 Task: Look for space in Port Hedland, Australia from 6th September, 2023 to 18th September, 2023 for 3 adults in price range Rs.6000 to Rs.12000. Place can be entire place with 2 bedrooms having 2 beds and 2 bathrooms. Property type can be hotel. Amenities needed are: washing machine, kitchen, smoking allowed, . Booking option can be shelf check-in. Required host language is English.
Action: Mouse moved to (442, 91)
Screenshot: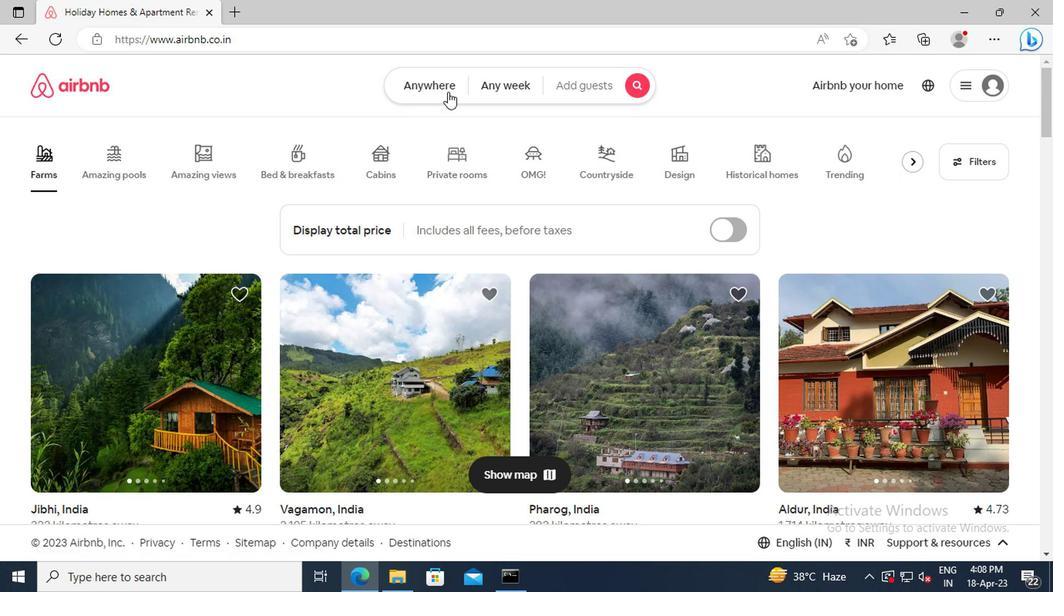 
Action: Mouse pressed left at (442, 91)
Screenshot: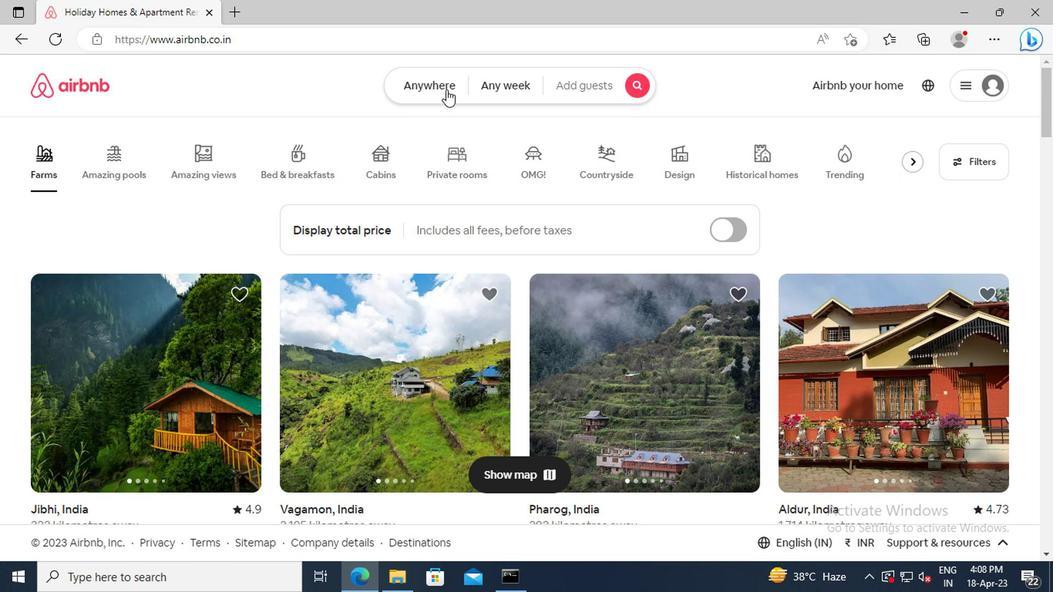
Action: Mouse moved to (280, 146)
Screenshot: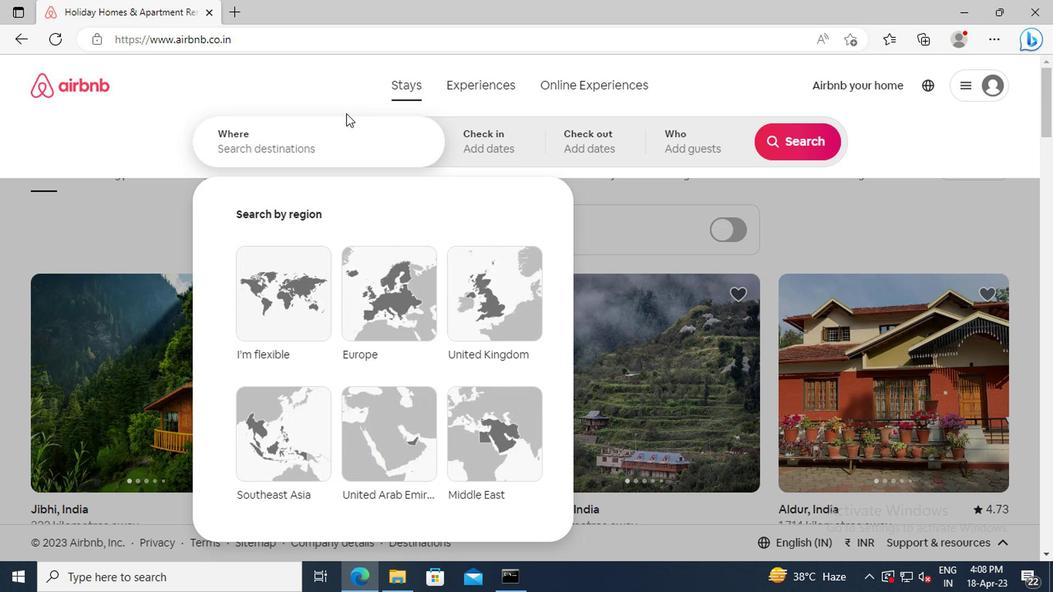 
Action: Mouse pressed left at (280, 146)
Screenshot: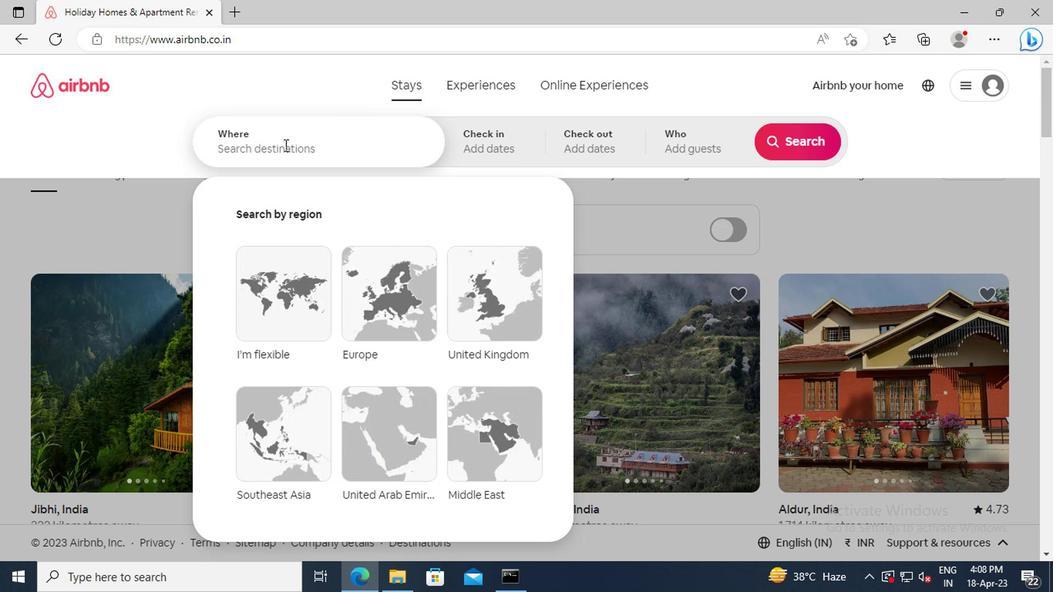 
Action: Key pressed <Key.shift>PORT<Key.space><Key.shift>HEDLAND,<Key.space><Key.shift_r>AUSTRALIA<Key.enter>
Screenshot: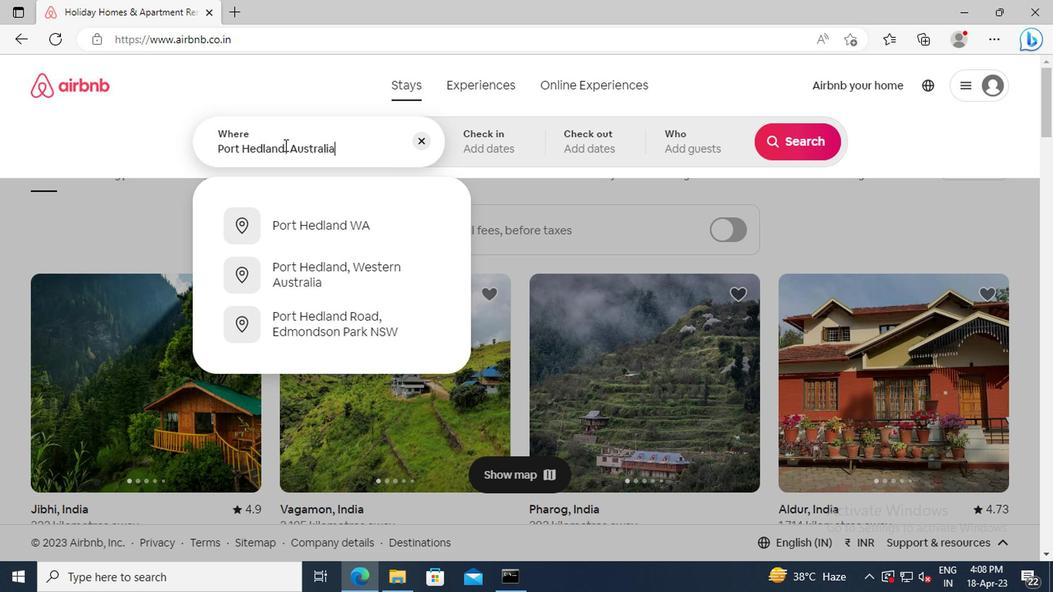 
Action: Mouse moved to (781, 267)
Screenshot: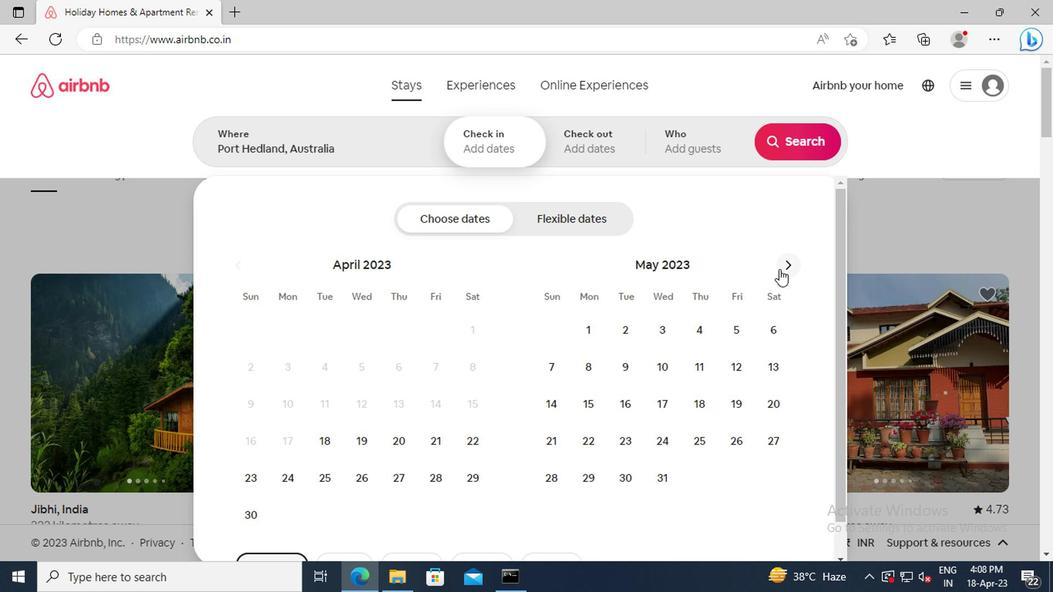 
Action: Mouse pressed left at (781, 267)
Screenshot: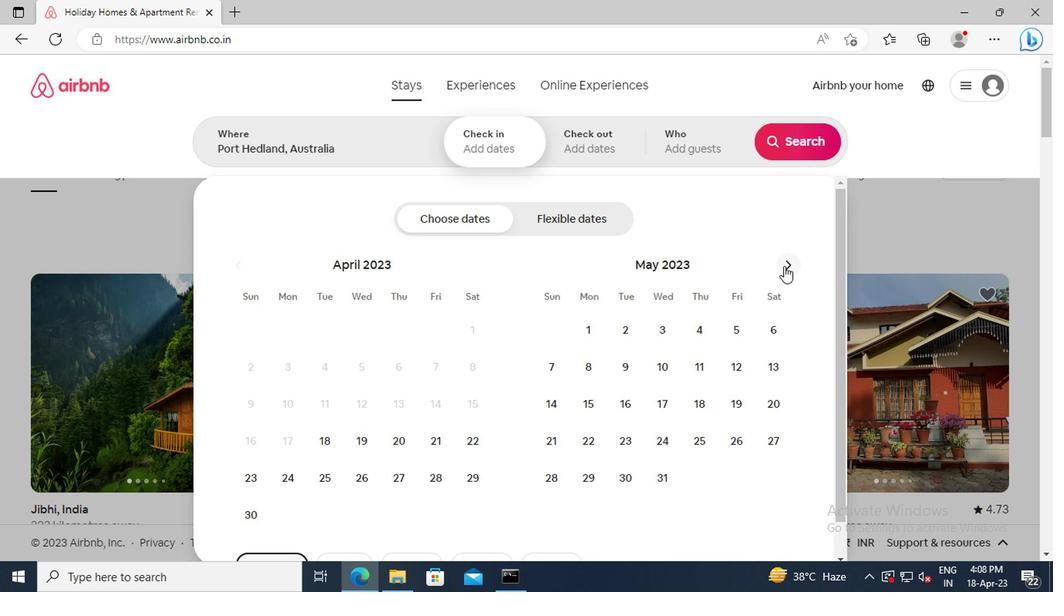 
Action: Mouse pressed left at (781, 267)
Screenshot: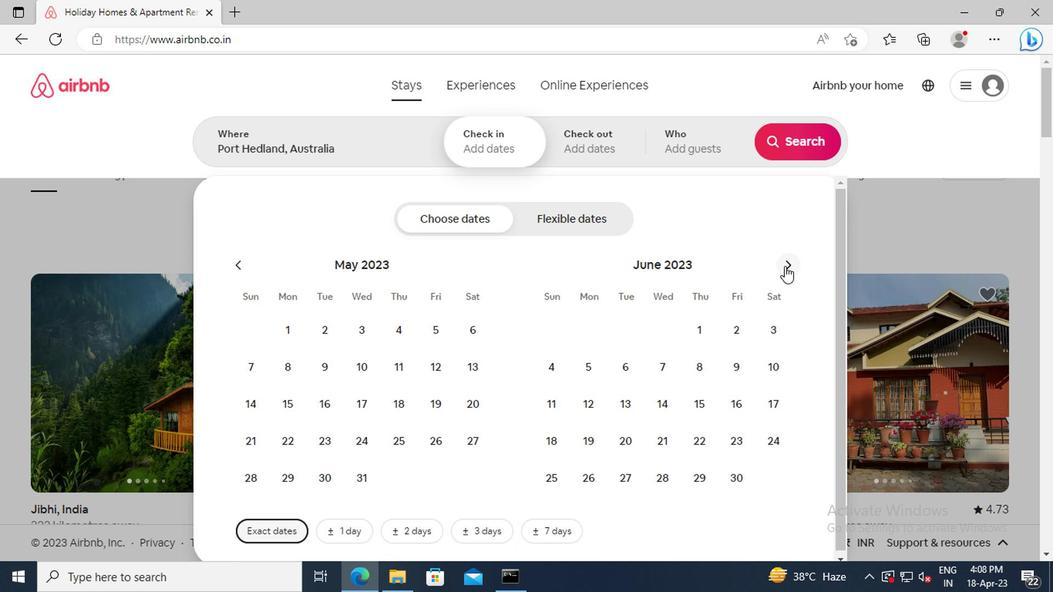 
Action: Mouse pressed left at (781, 267)
Screenshot: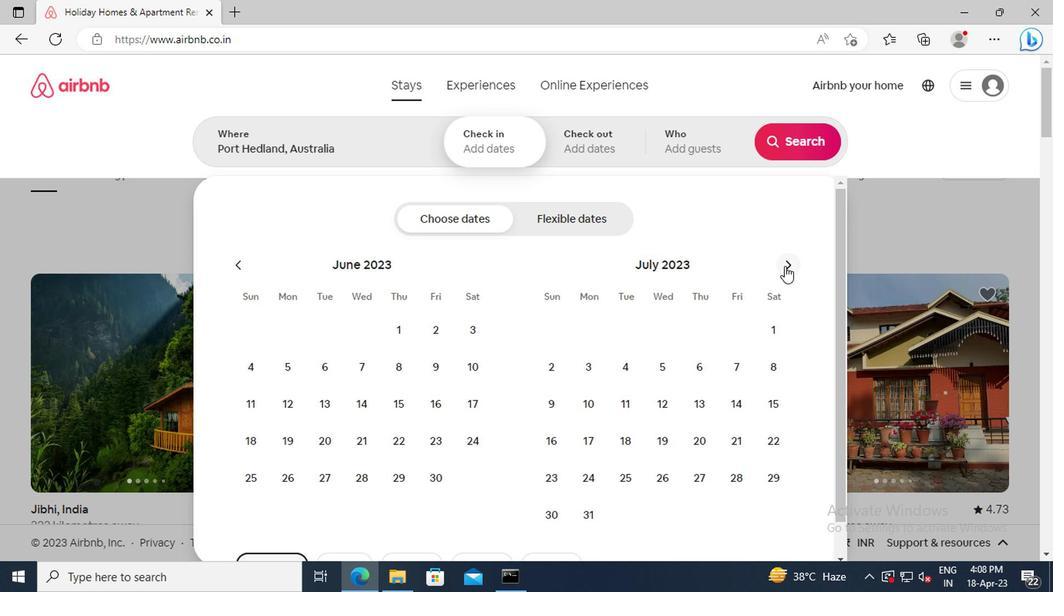 
Action: Mouse pressed left at (781, 267)
Screenshot: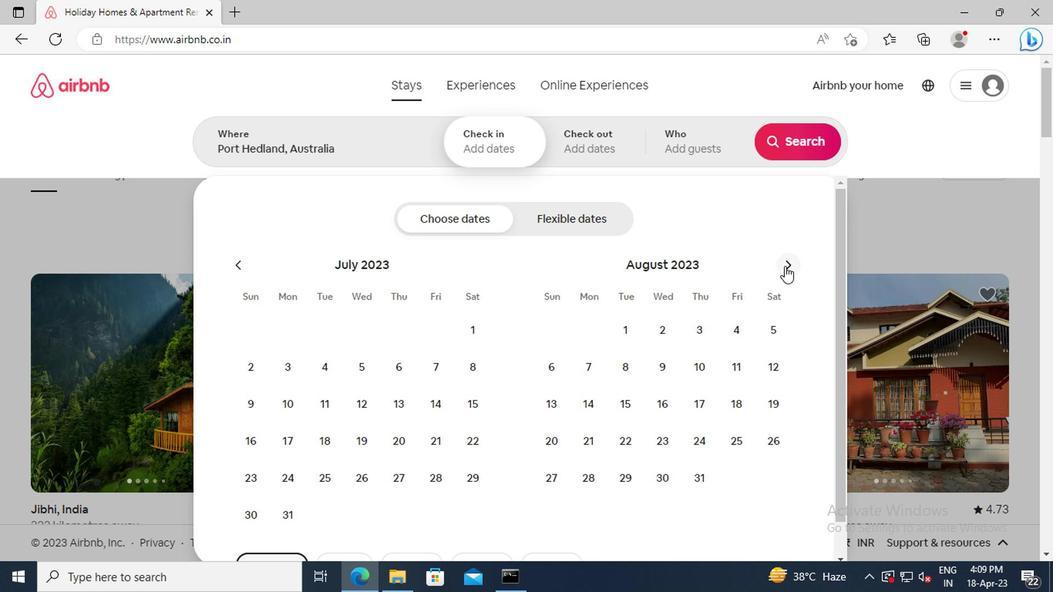 
Action: Mouse moved to (663, 359)
Screenshot: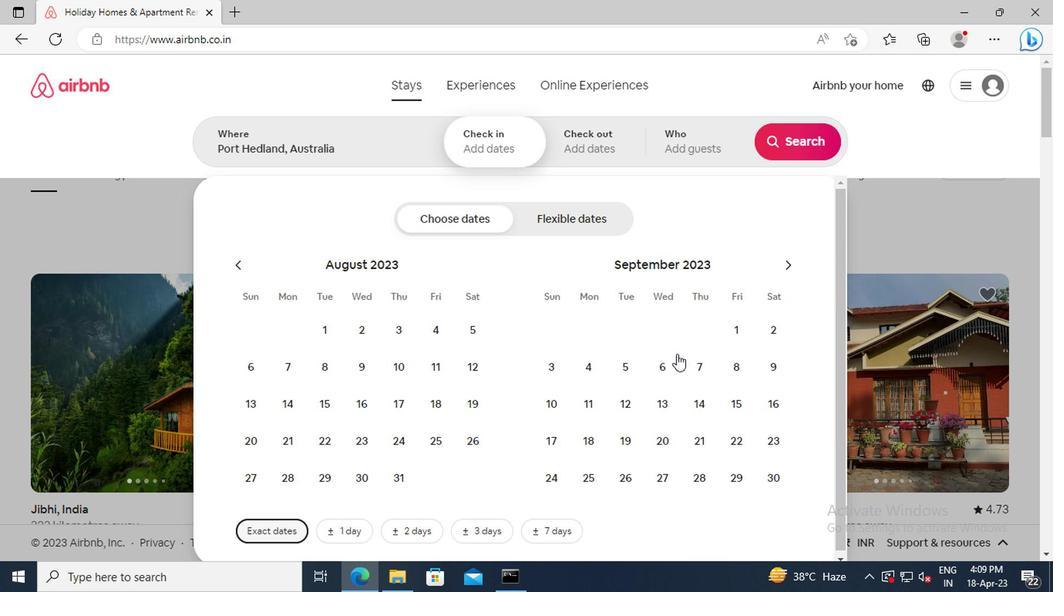 
Action: Mouse pressed left at (663, 359)
Screenshot: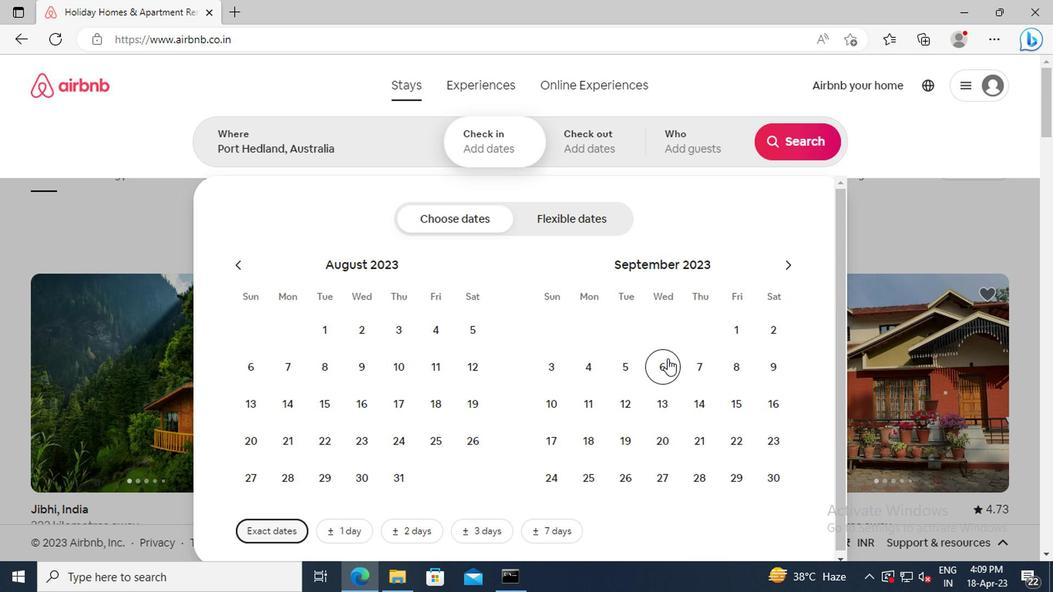 
Action: Mouse moved to (578, 437)
Screenshot: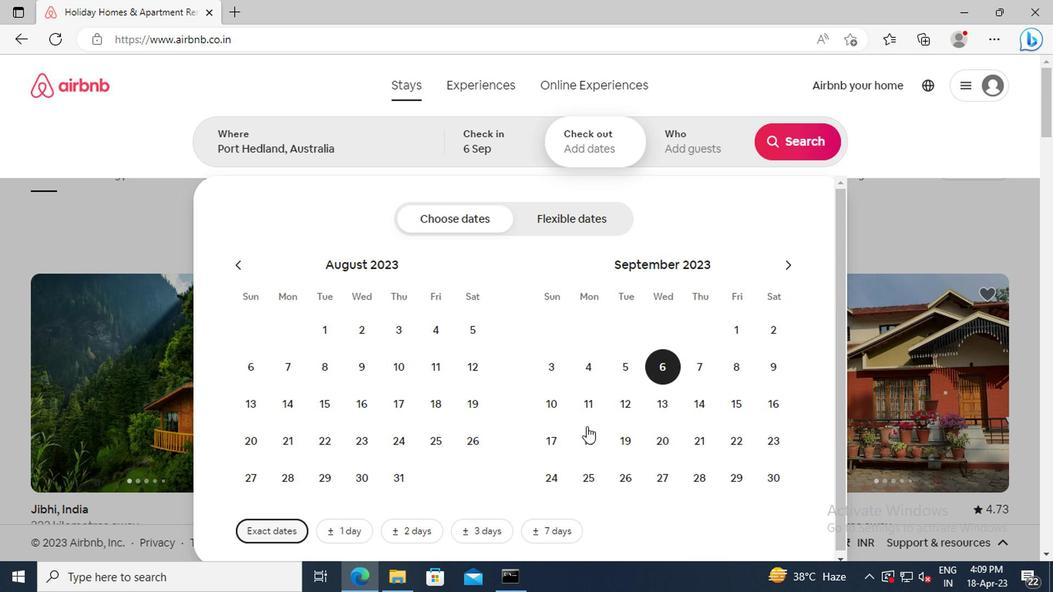 
Action: Mouse pressed left at (578, 437)
Screenshot: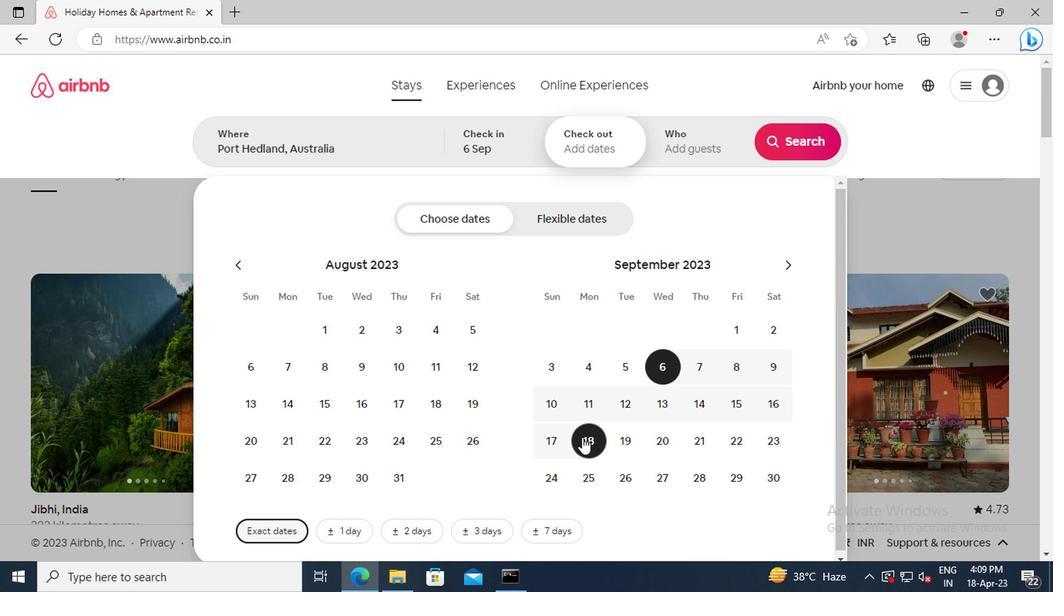 
Action: Mouse moved to (679, 148)
Screenshot: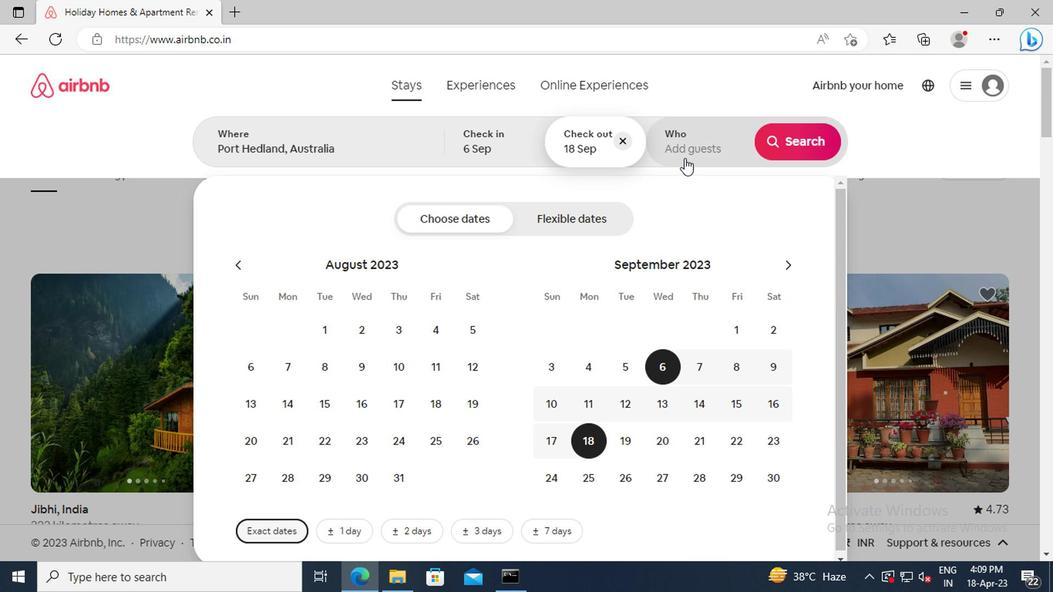 
Action: Mouse pressed left at (679, 148)
Screenshot: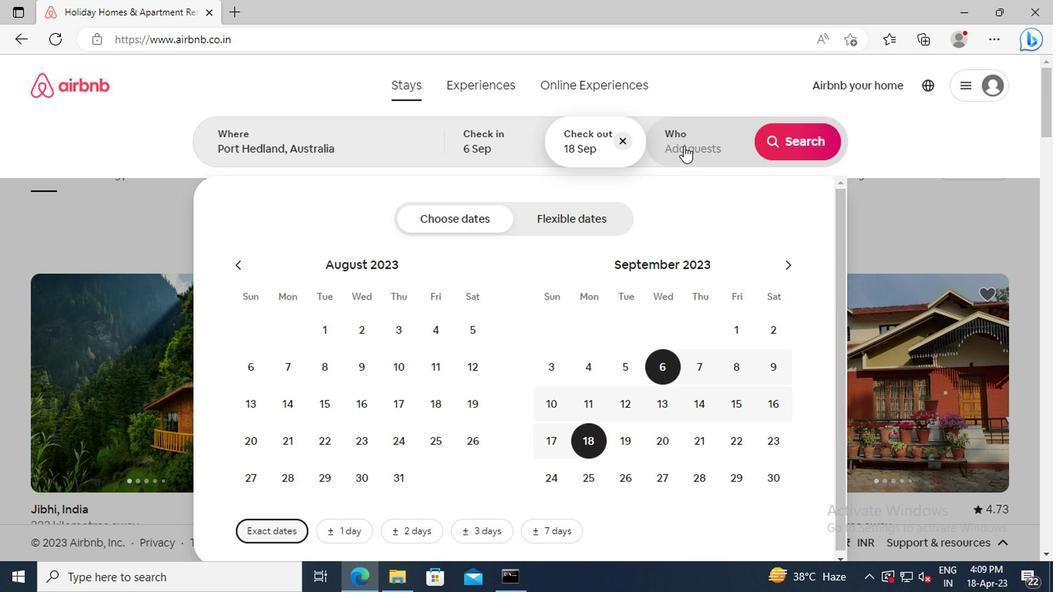 
Action: Mouse moved to (790, 224)
Screenshot: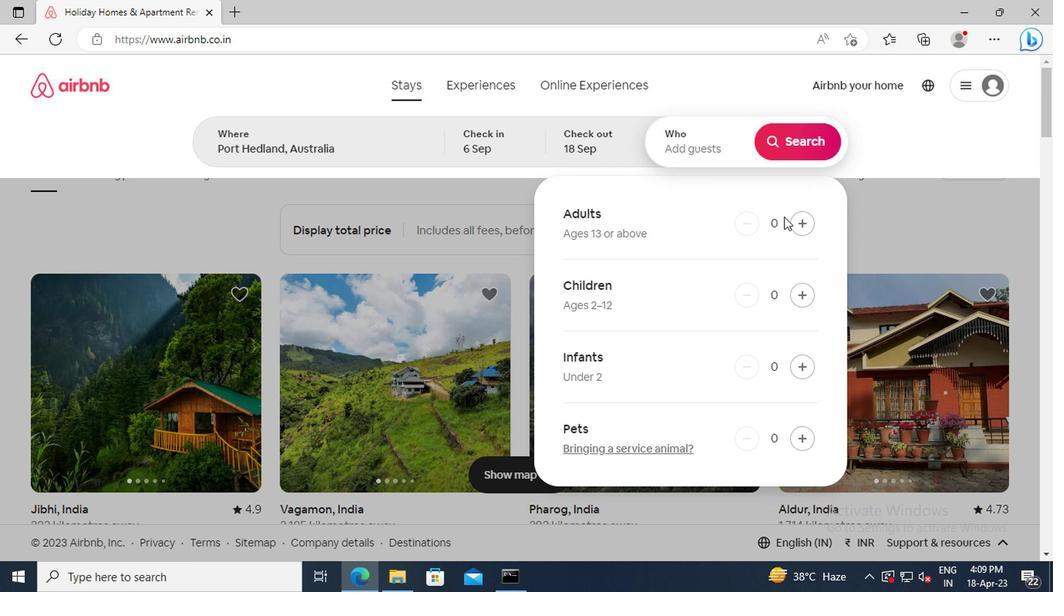 
Action: Mouse pressed left at (790, 224)
Screenshot: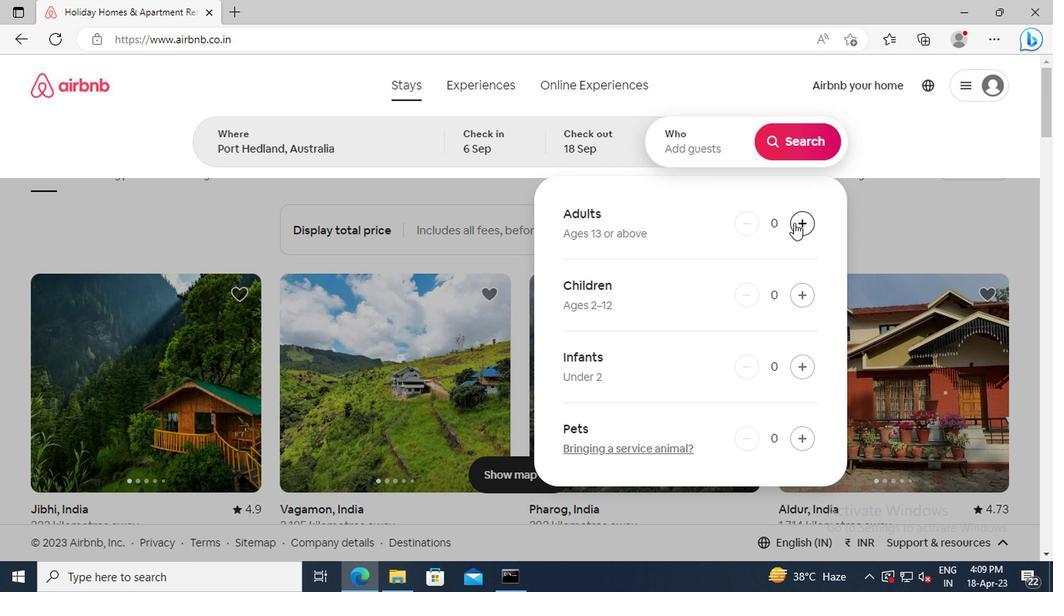 
Action: Mouse pressed left at (790, 224)
Screenshot: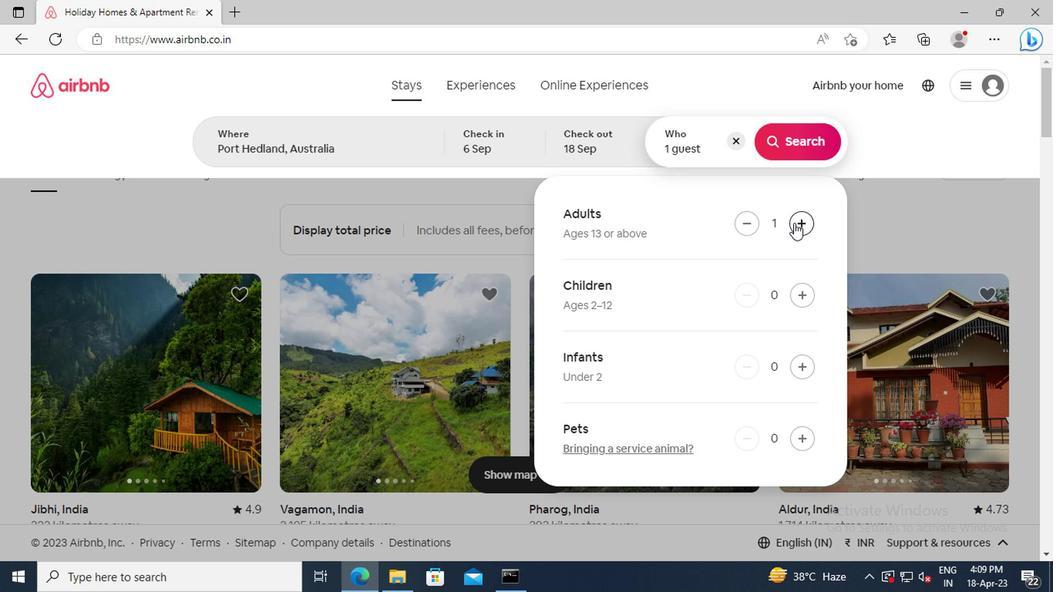 
Action: Mouse moved to (790, 224)
Screenshot: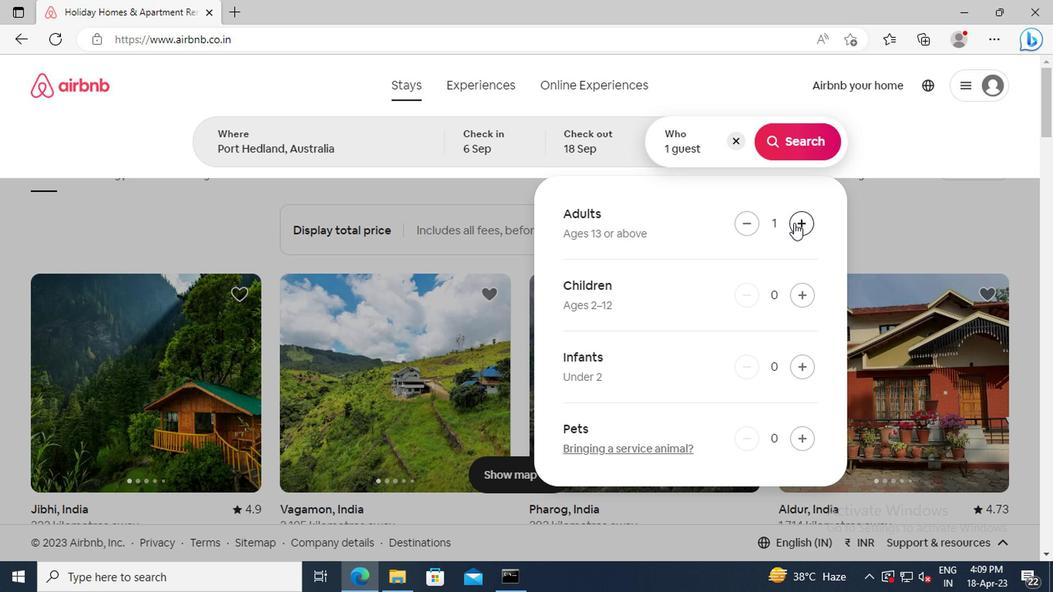 
Action: Mouse pressed left at (790, 224)
Screenshot: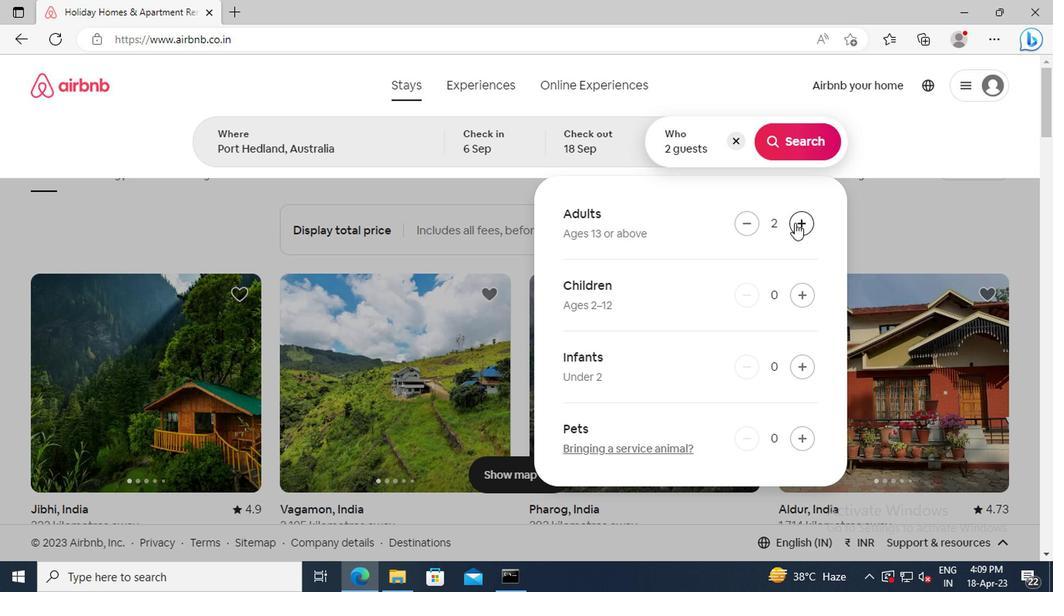 
Action: Mouse moved to (794, 139)
Screenshot: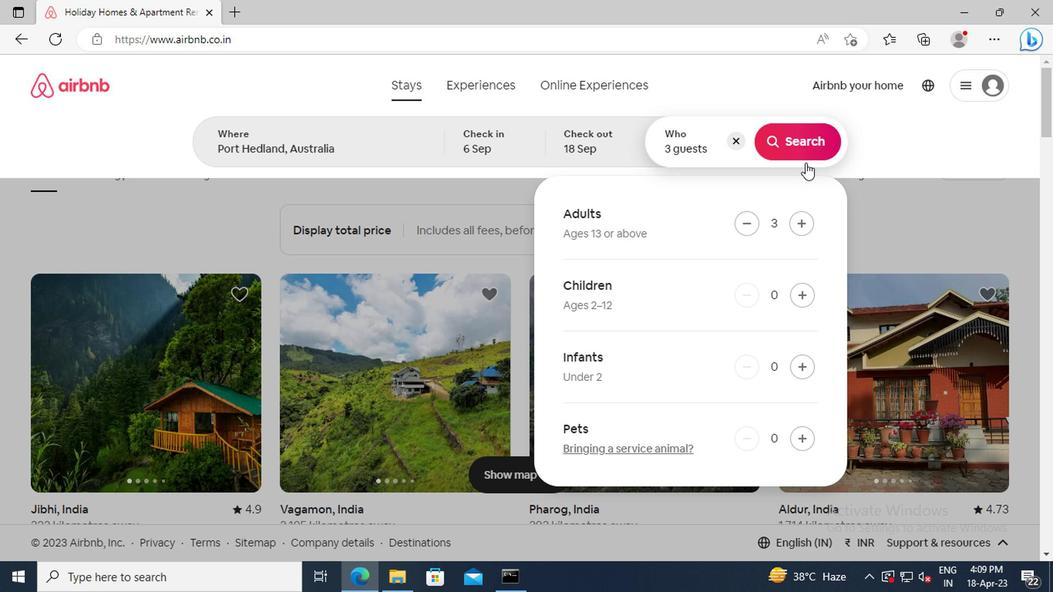 
Action: Mouse pressed left at (794, 139)
Screenshot: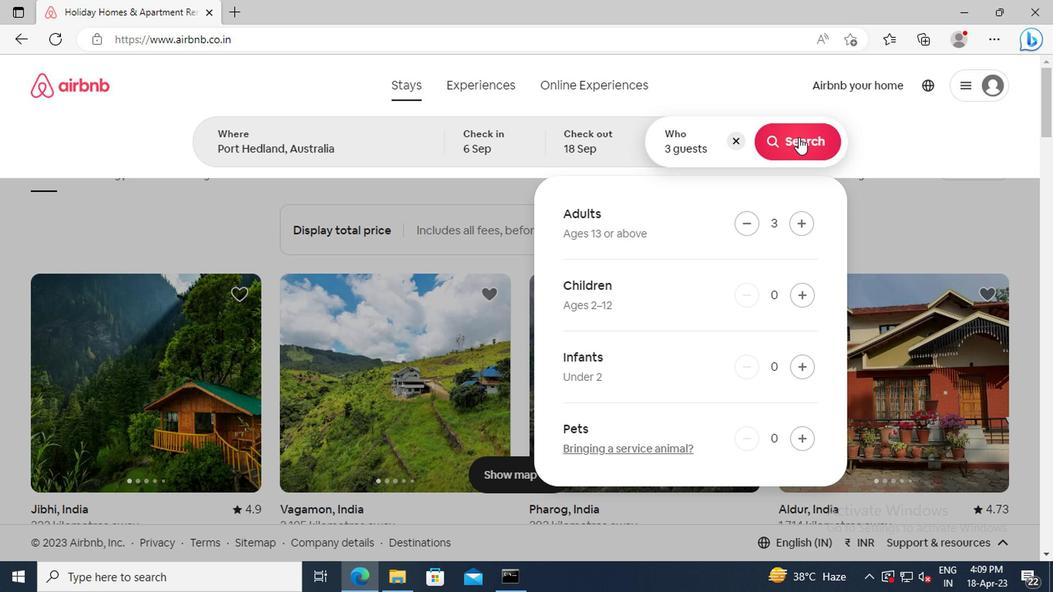 
Action: Mouse moved to (967, 150)
Screenshot: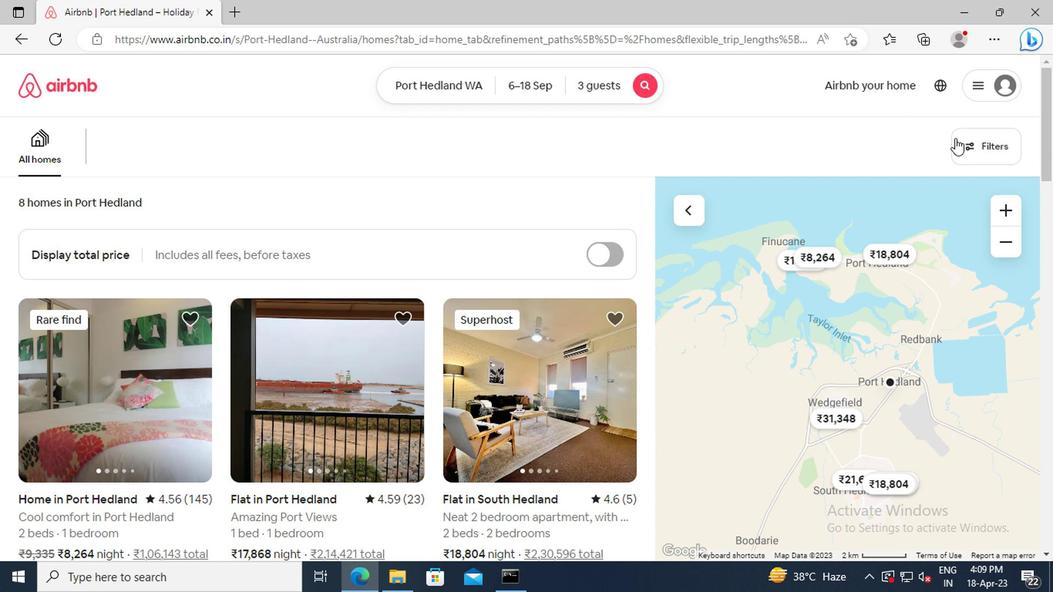 
Action: Mouse pressed left at (967, 150)
Screenshot: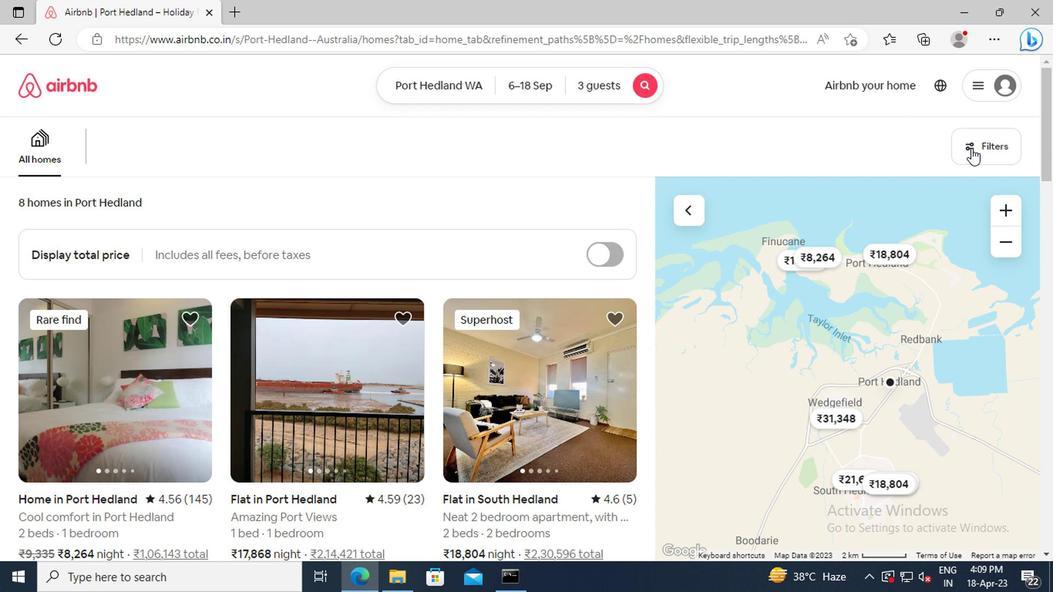 
Action: Mouse moved to (354, 343)
Screenshot: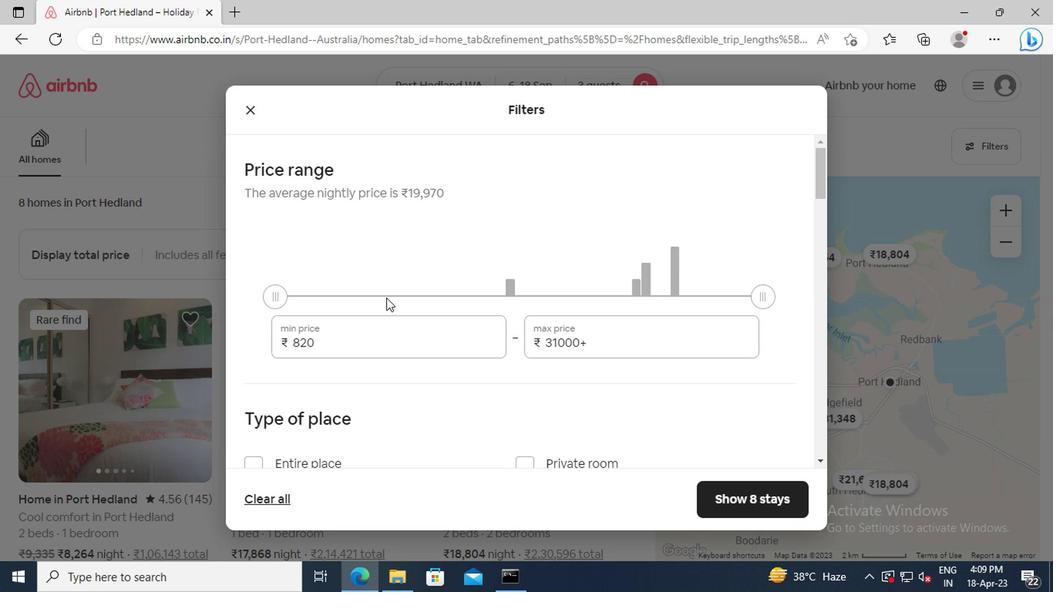 
Action: Mouse pressed left at (354, 343)
Screenshot: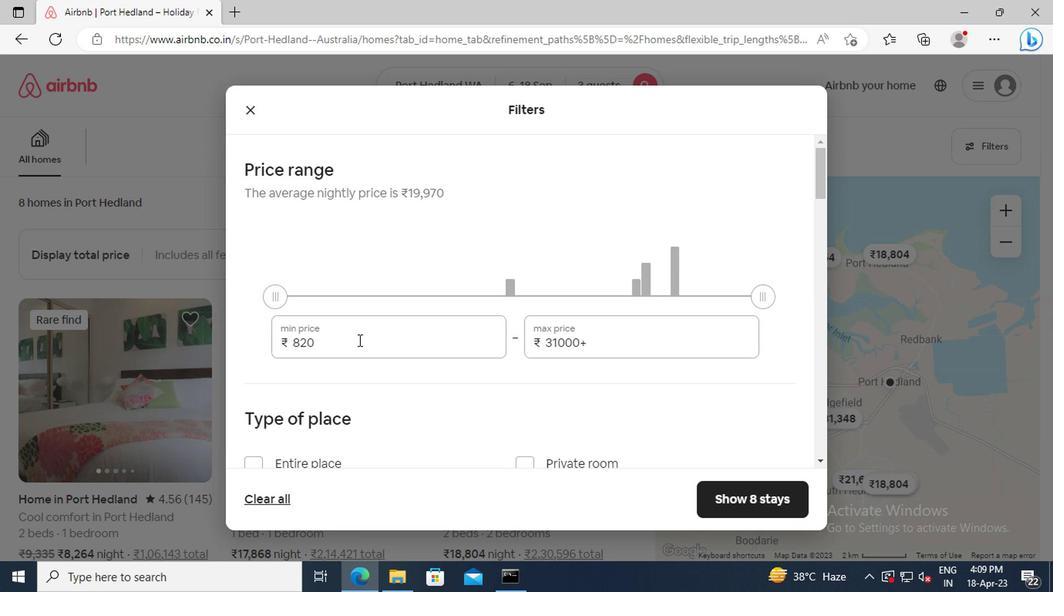 
Action: Key pressed <Key.backspace><Key.backspace><Key.backspace>
Screenshot: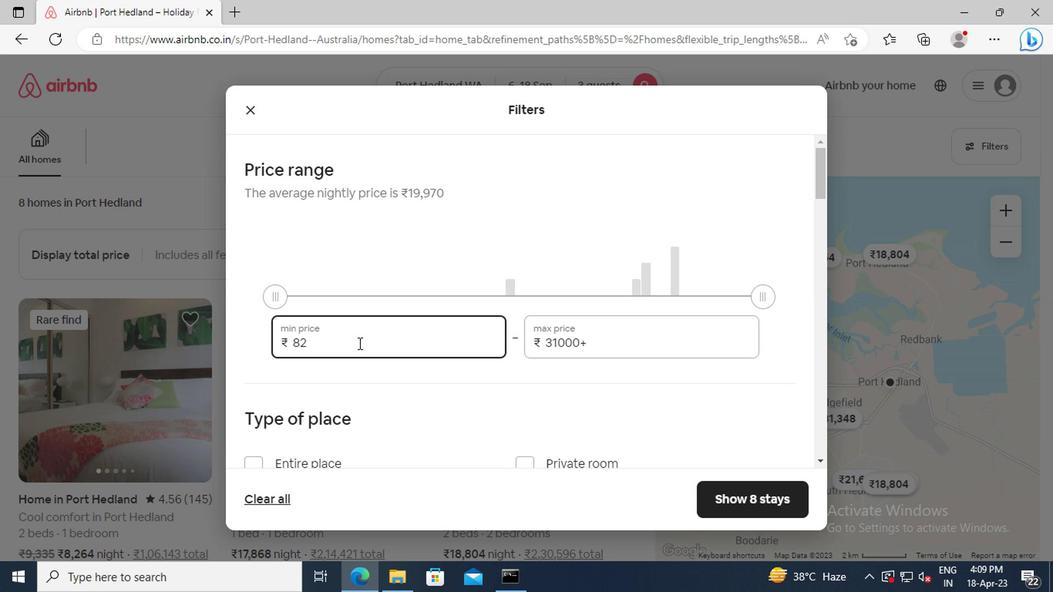 
Action: Mouse moved to (354, 344)
Screenshot: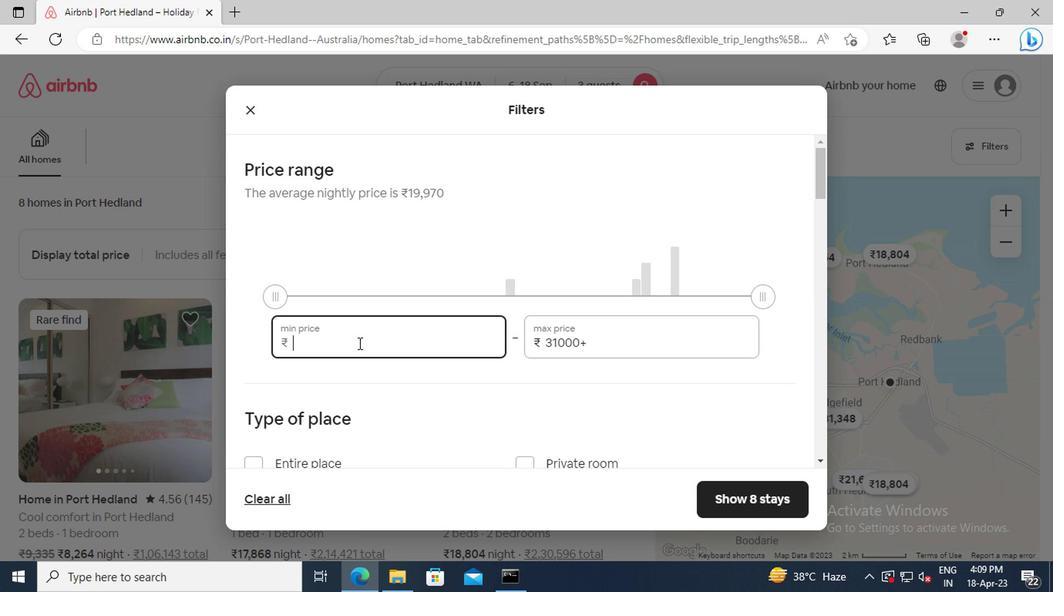 
Action: Key pressed 6000<Key.tab><Key.delete>12000
Screenshot: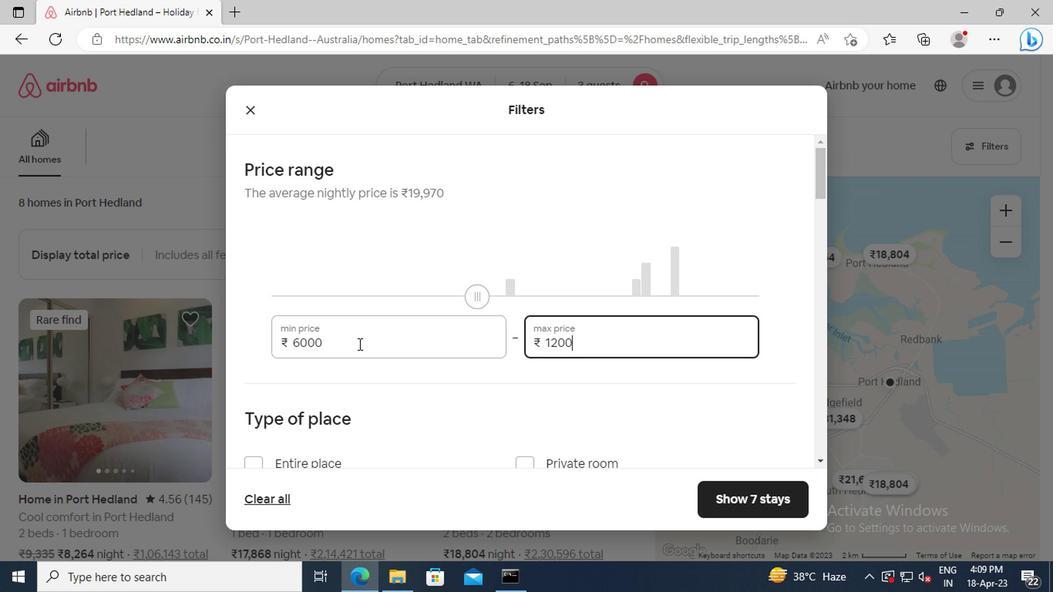 
Action: Mouse scrolled (354, 343) with delta (0, 0)
Screenshot: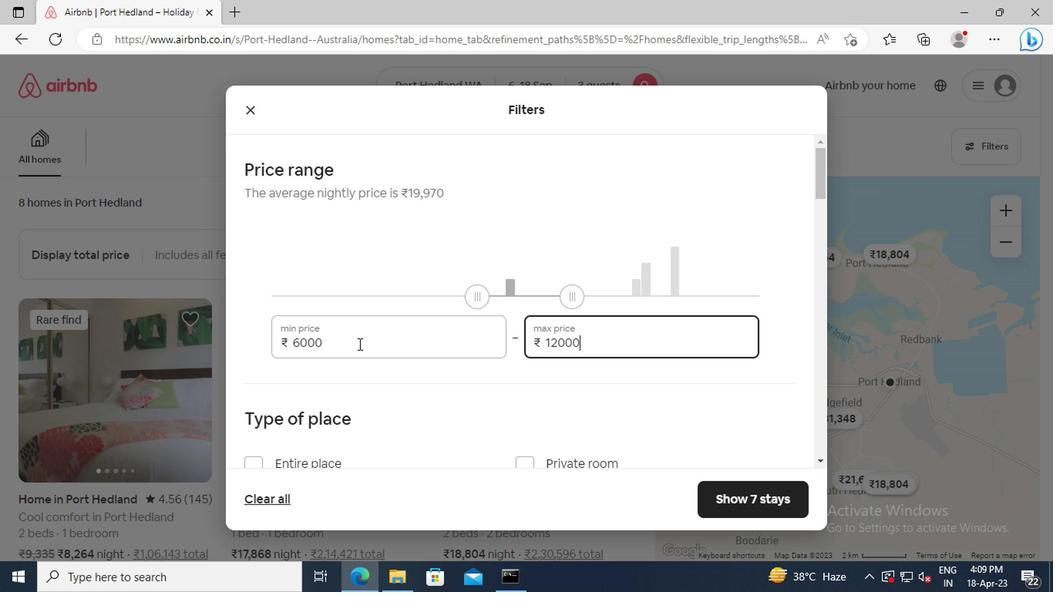 
Action: Mouse scrolled (354, 343) with delta (0, 0)
Screenshot: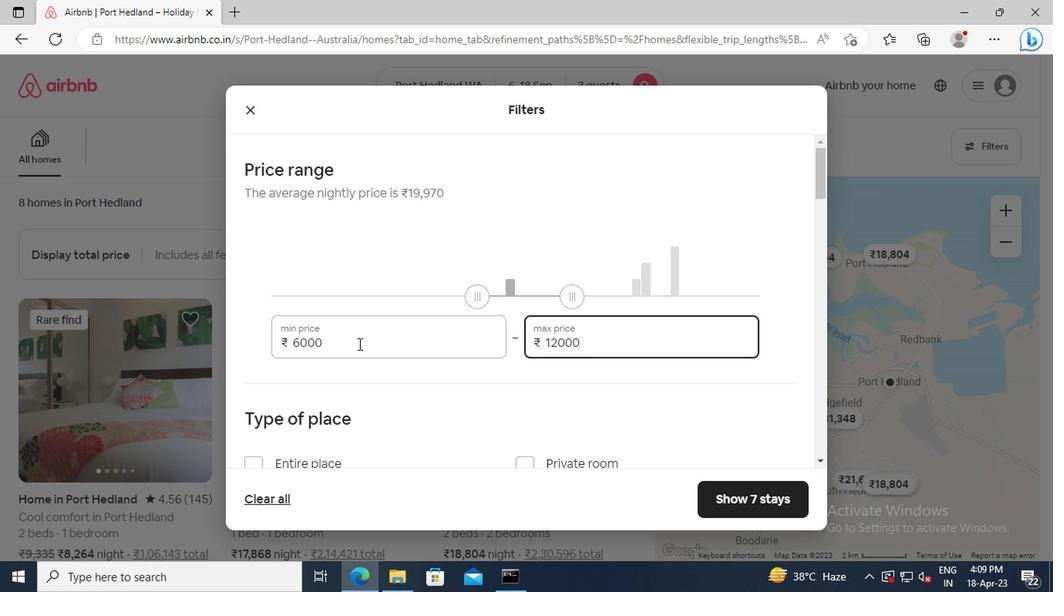 
Action: Mouse moved to (252, 366)
Screenshot: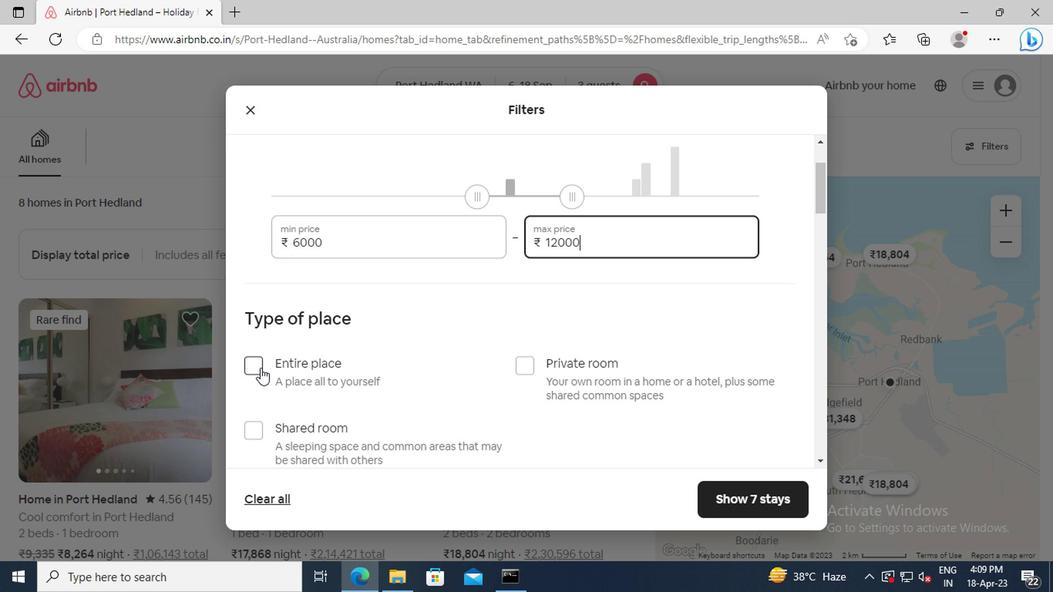 
Action: Mouse pressed left at (252, 366)
Screenshot: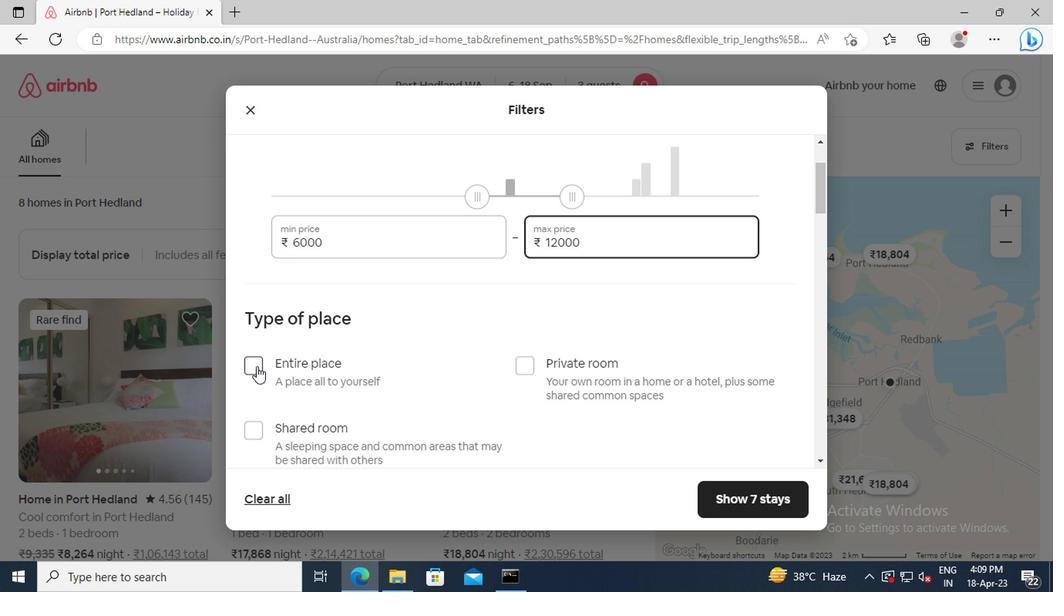 
Action: Mouse moved to (357, 355)
Screenshot: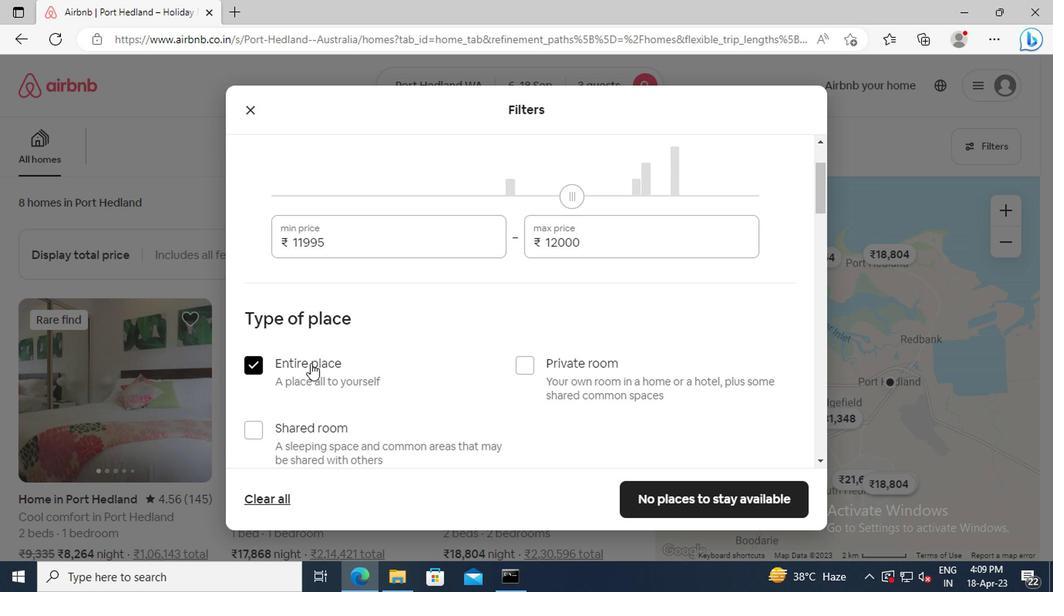 
Action: Mouse scrolled (357, 355) with delta (0, 0)
Screenshot: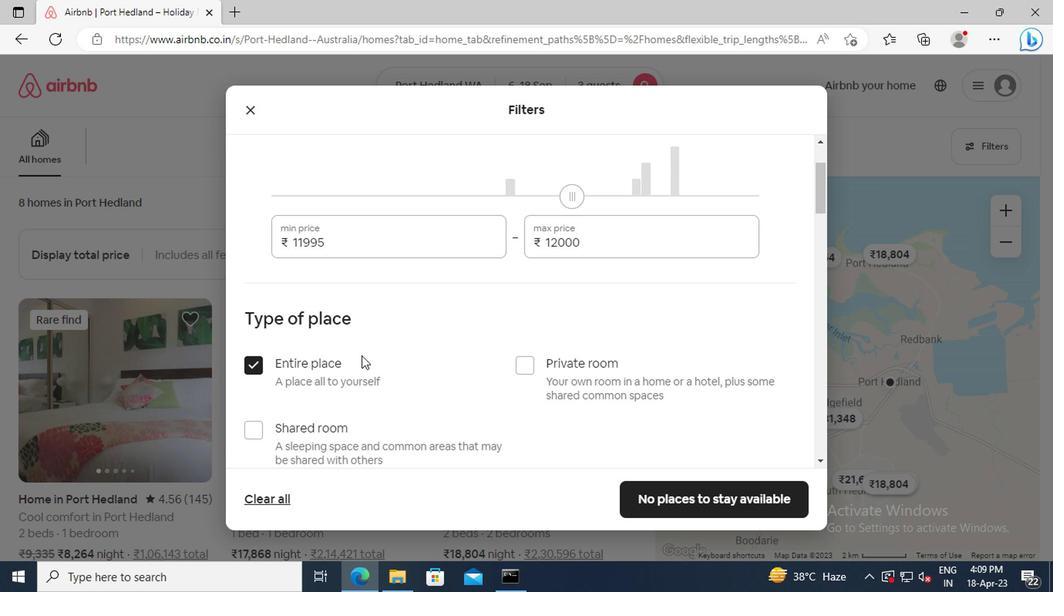 
Action: Mouse scrolled (357, 355) with delta (0, 0)
Screenshot: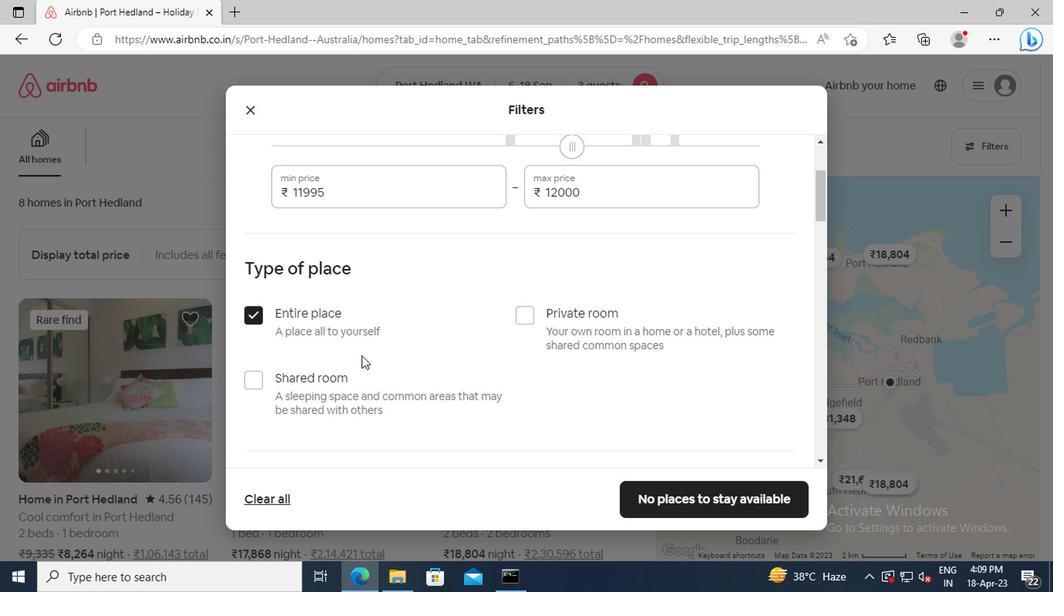 
Action: Mouse scrolled (357, 355) with delta (0, 0)
Screenshot: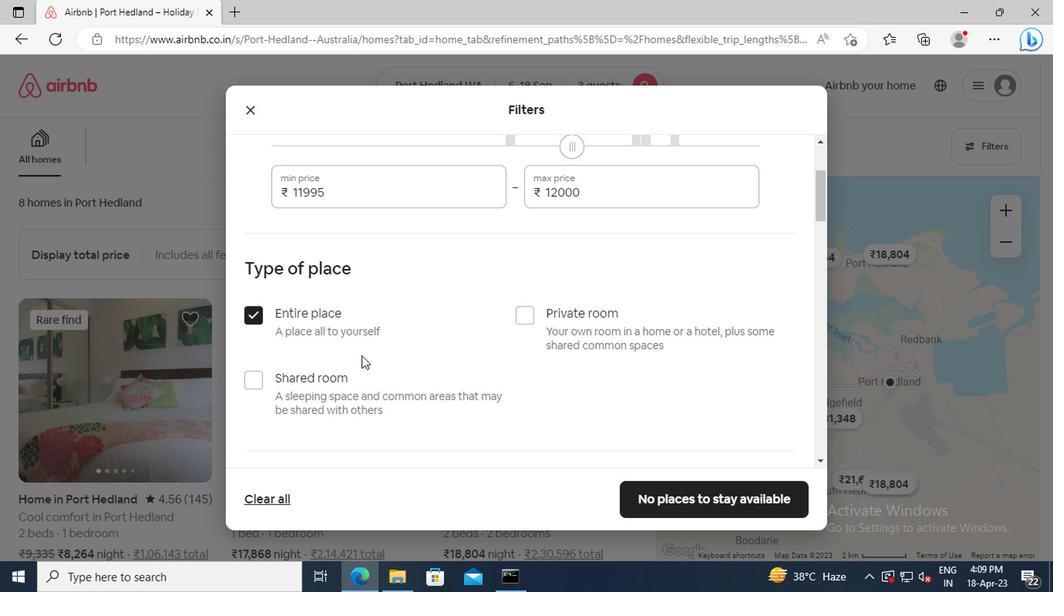 
Action: Mouse scrolled (357, 355) with delta (0, 0)
Screenshot: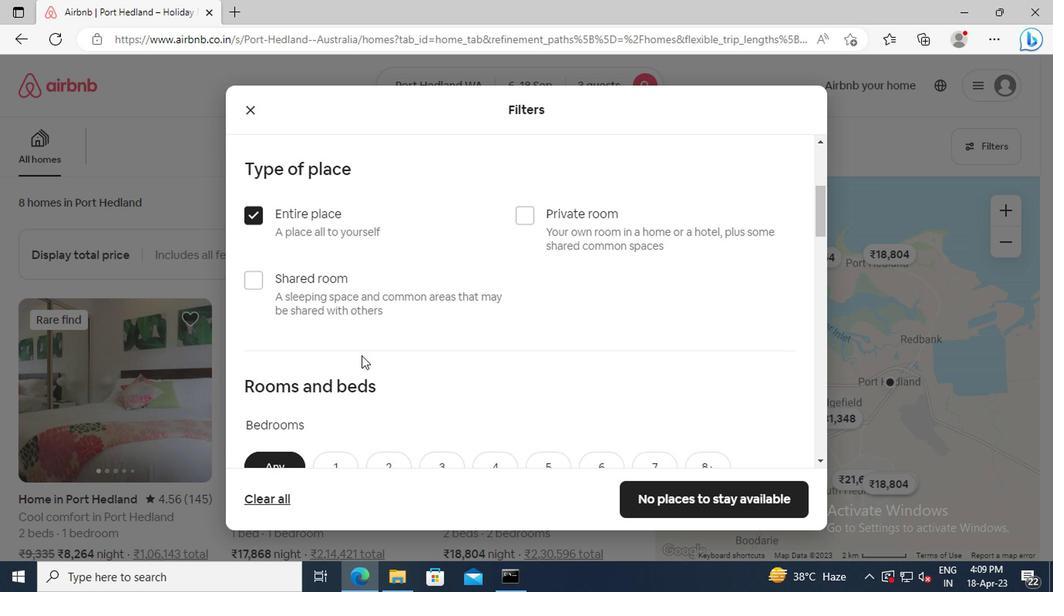 
Action: Mouse scrolled (357, 355) with delta (0, 0)
Screenshot: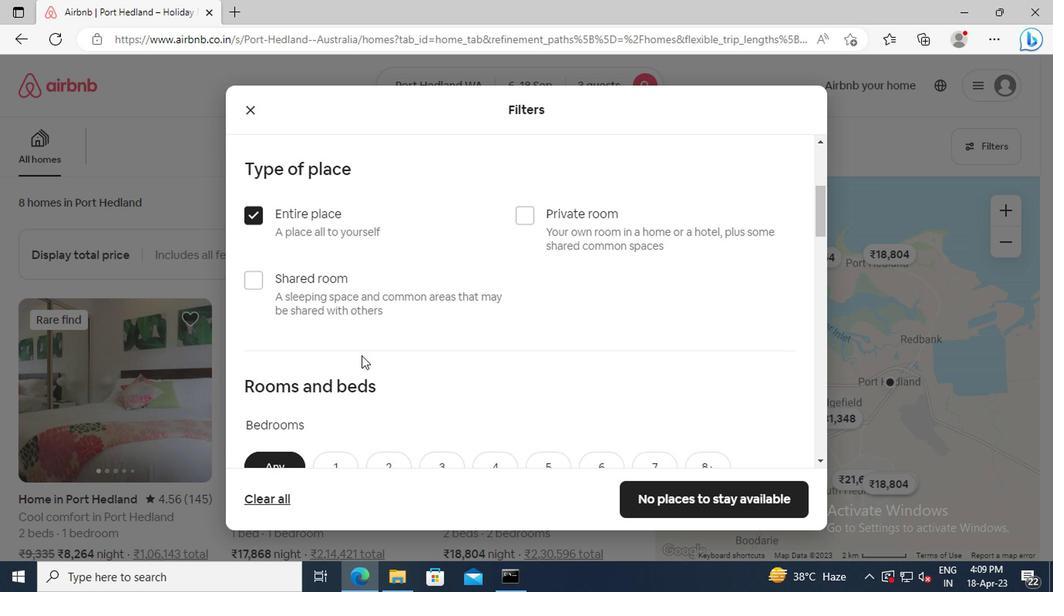 
Action: Mouse moved to (380, 367)
Screenshot: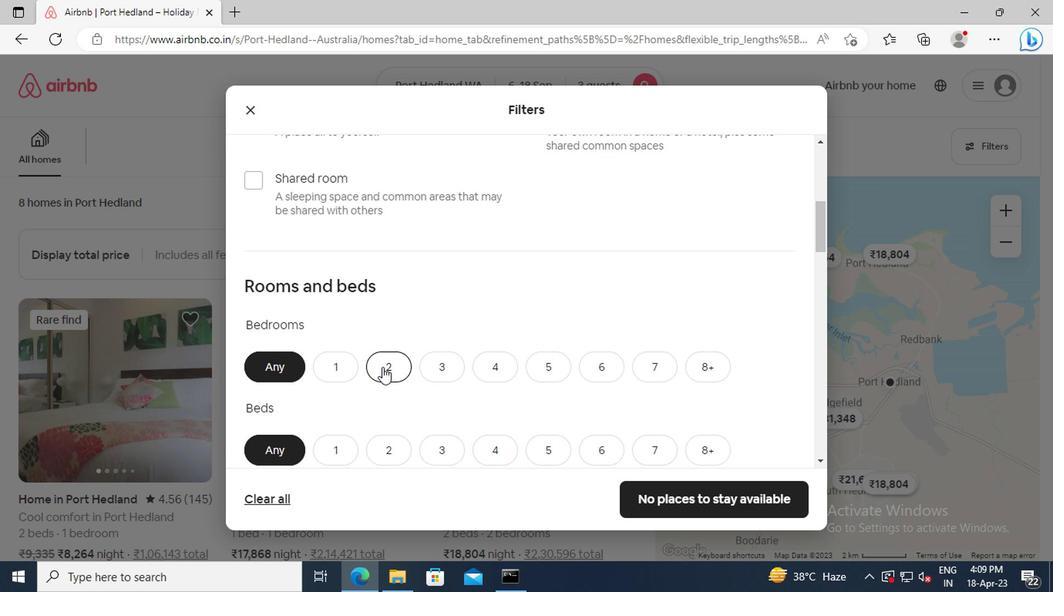 
Action: Mouse pressed left at (380, 367)
Screenshot: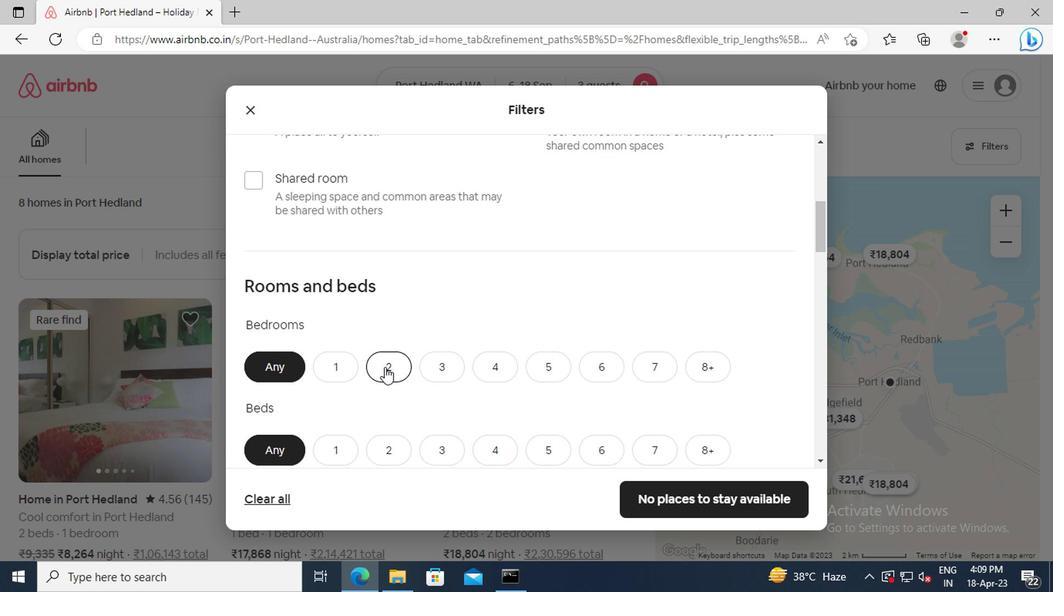 
Action: Mouse scrolled (380, 366) with delta (0, 0)
Screenshot: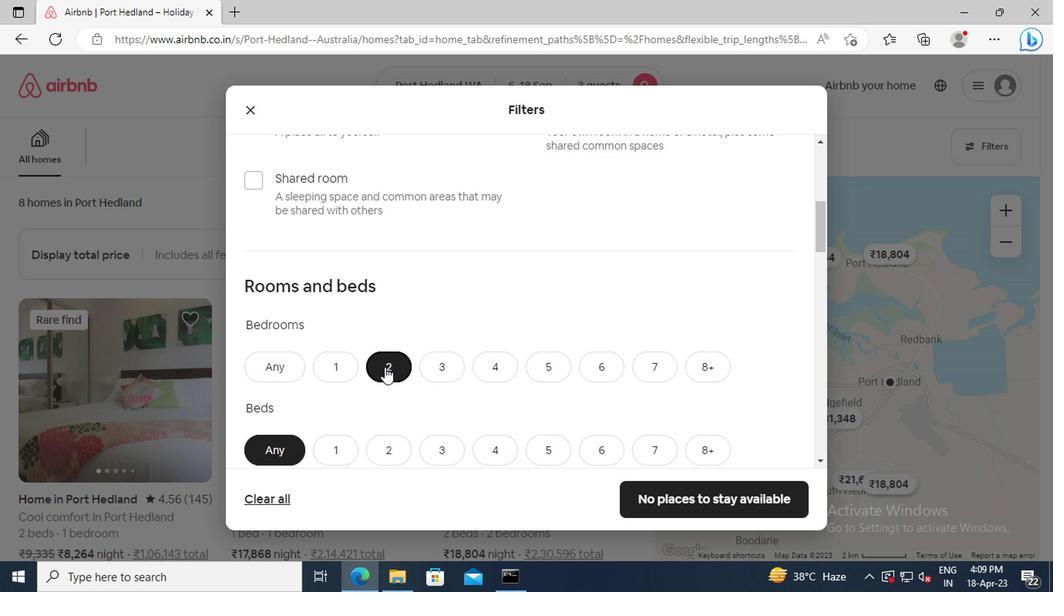 
Action: Mouse scrolled (380, 366) with delta (0, 0)
Screenshot: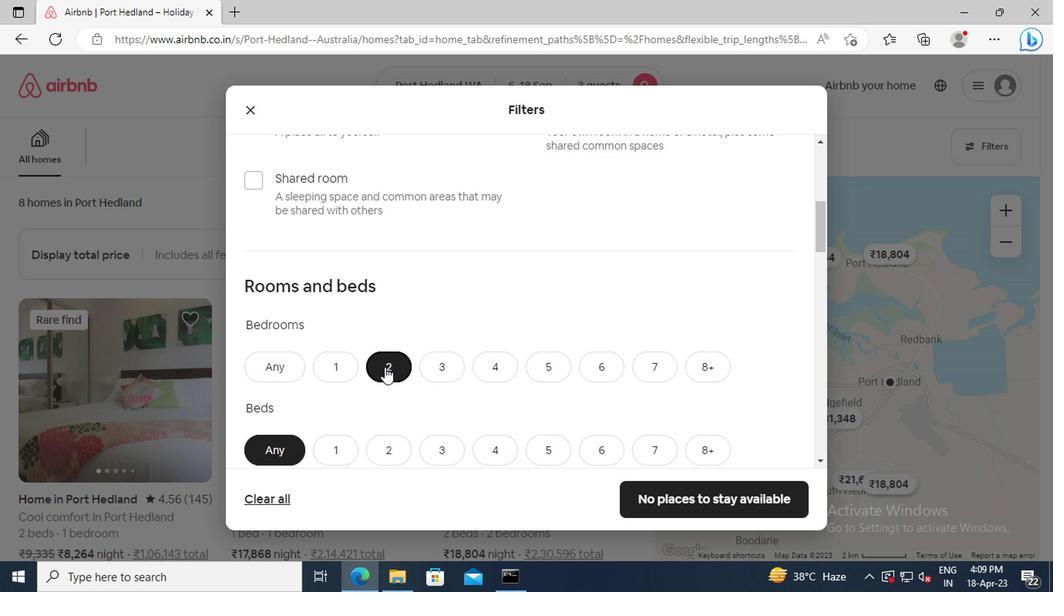 
Action: Mouse moved to (388, 355)
Screenshot: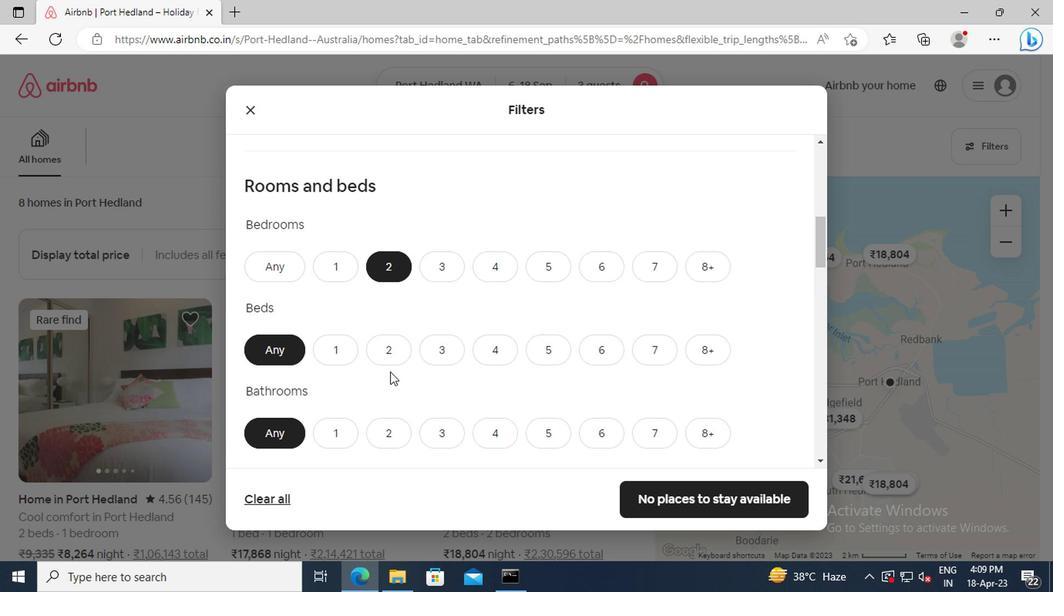 
Action: Mouse pressed left at (388, 355)
Screenshot: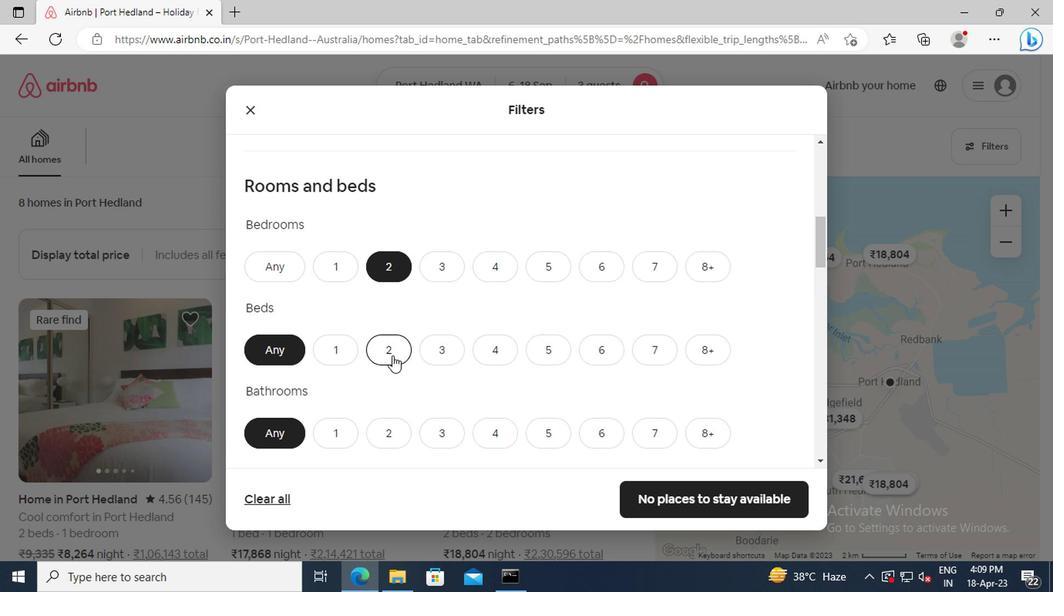 
Action: Mouse scrolled (388, 355) with delta (0, 0)
Screenshot: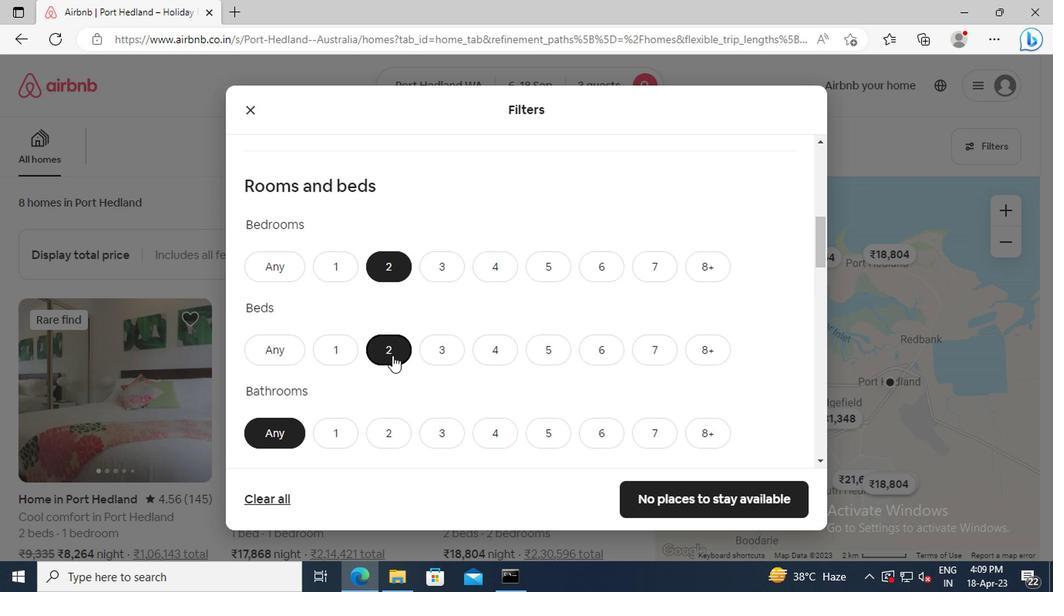 
Action: Mouse moved to (388, 375)
Screenshot: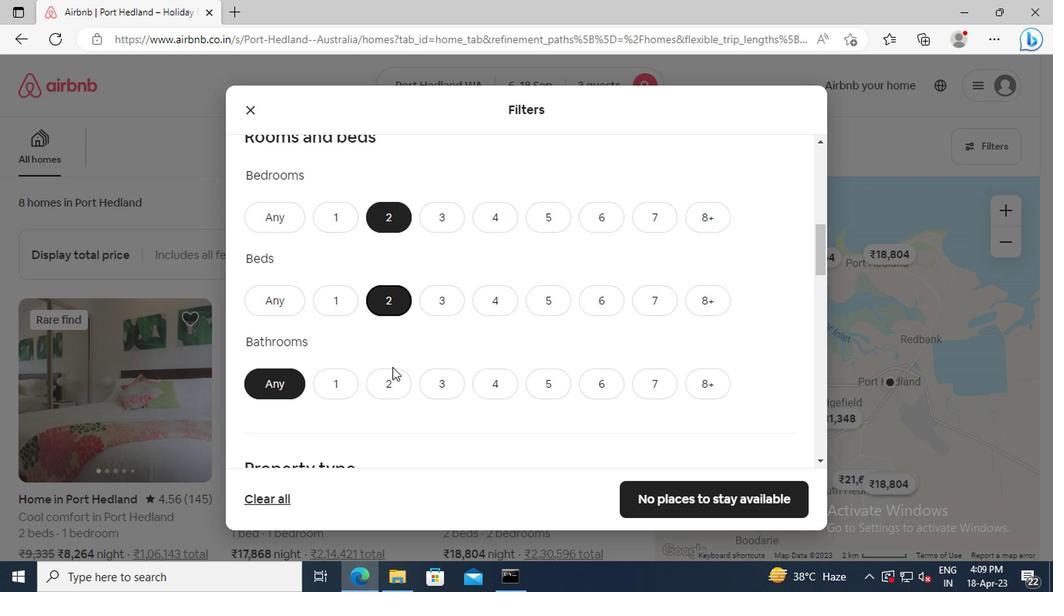 
Action: Mouse pressed left at (388, 375)
Screenshot: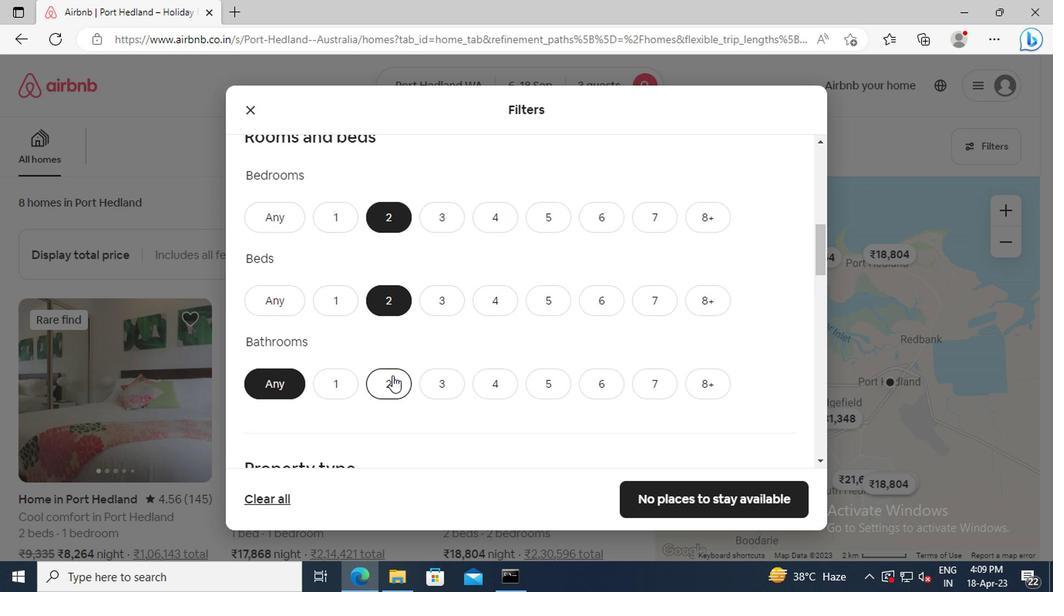 
Action: Mouse scrolled (388, 375) with delta (0, 0)
Screenshot: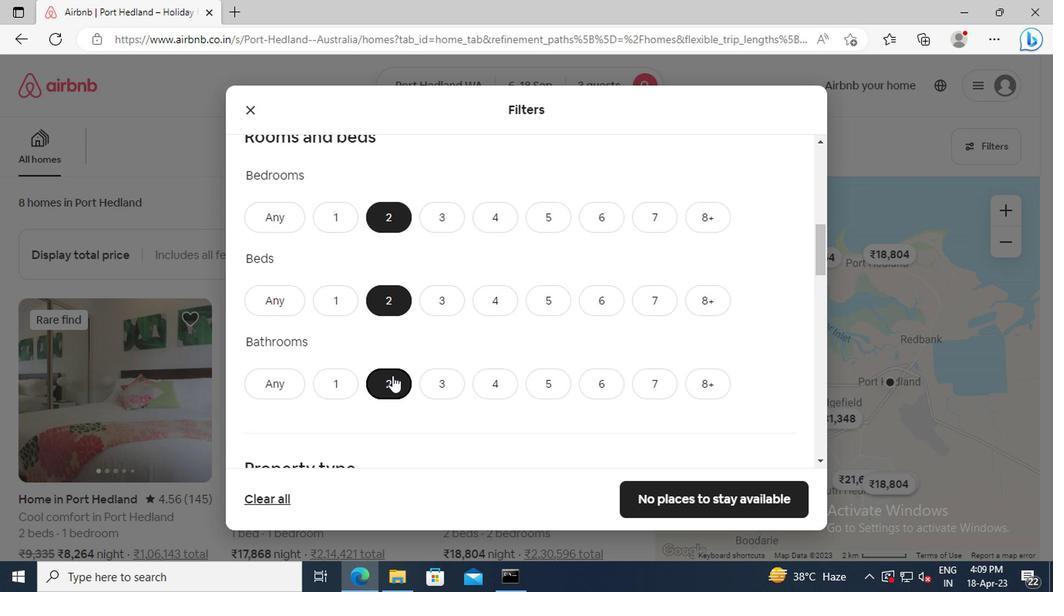 
Action: Mouse scrolled (388, 375) with delta (0, 0)
Screenshot: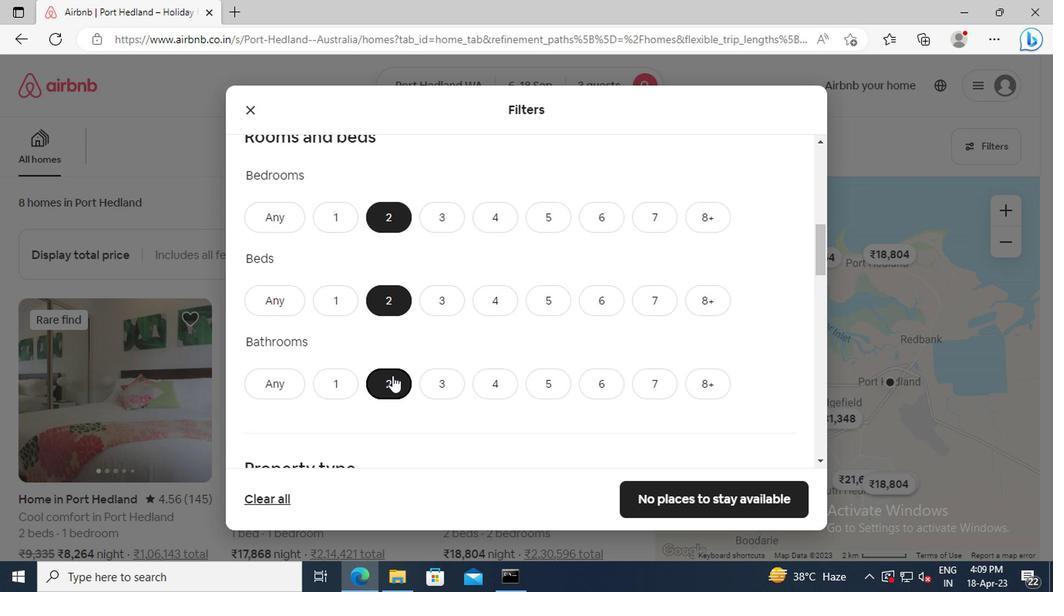
Action: Mouse scrolled (388, 375) with delta (0, 0)
Screenshot: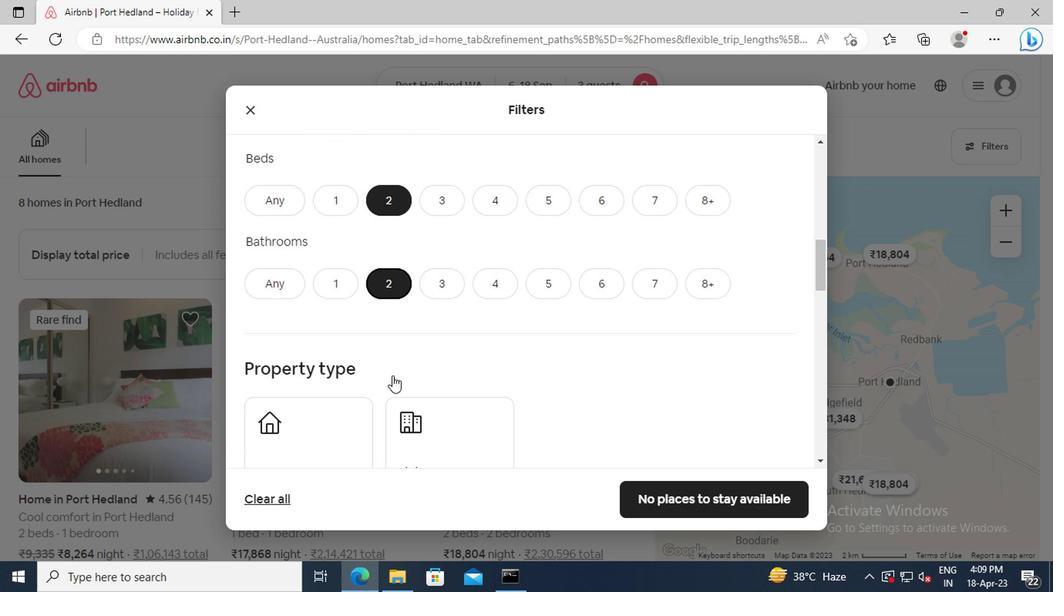 
Action: Mouse scrolled (388, 375) with delta (0, 0)
Screenshot: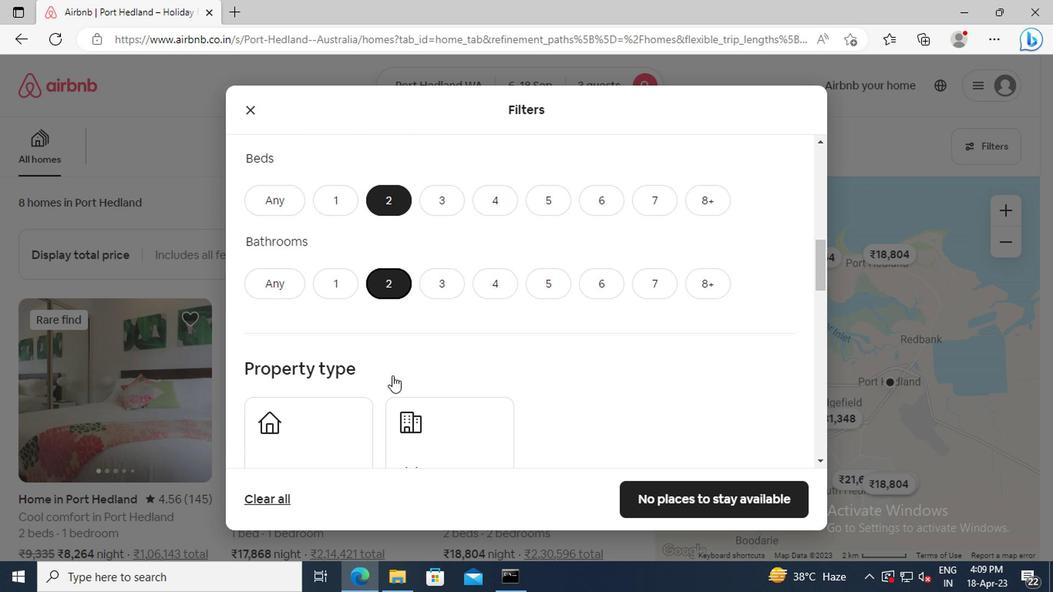 
Action: Mouse scrolled (388, 375) with delta (0, 0)
Screenshot: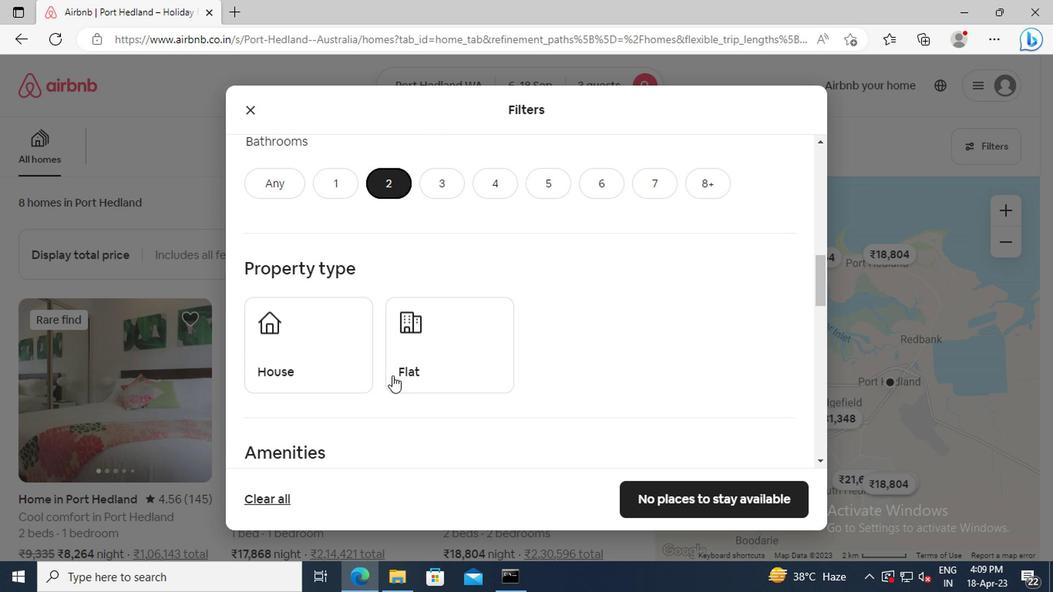 
Action: Mouse scrolled (388, 375) with delta (0, 0)
Screenshot: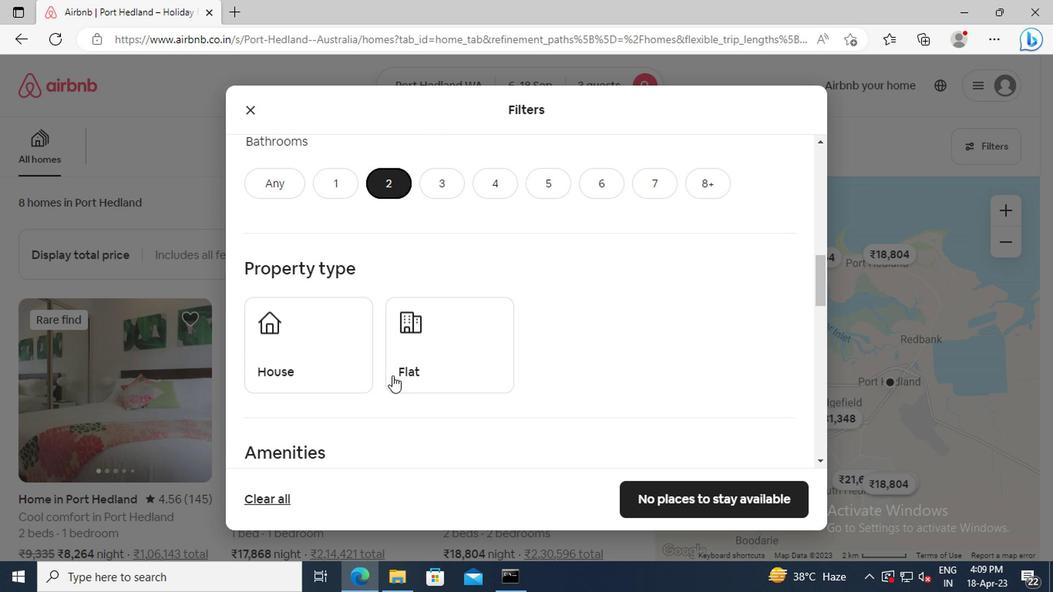 
Action: Mouse scrolled (388, 375) with delta (0, 0)
Screenshot: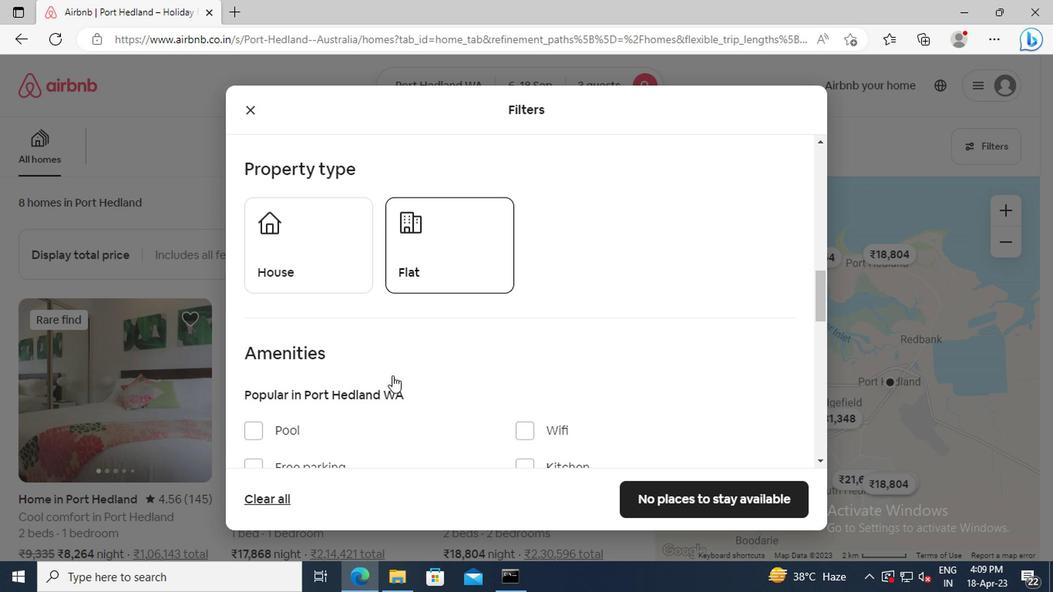 
Action: Mouse scrolled (388, 375) with delta (0, 0)
Screenshot: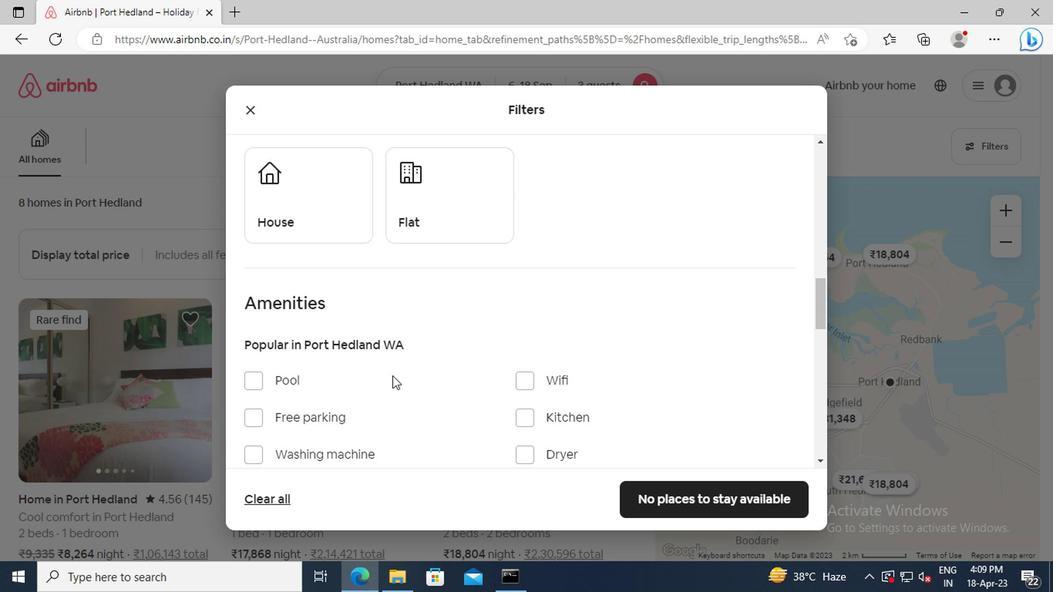 
Action: Mouse moved to (248, 402)
Screenshot: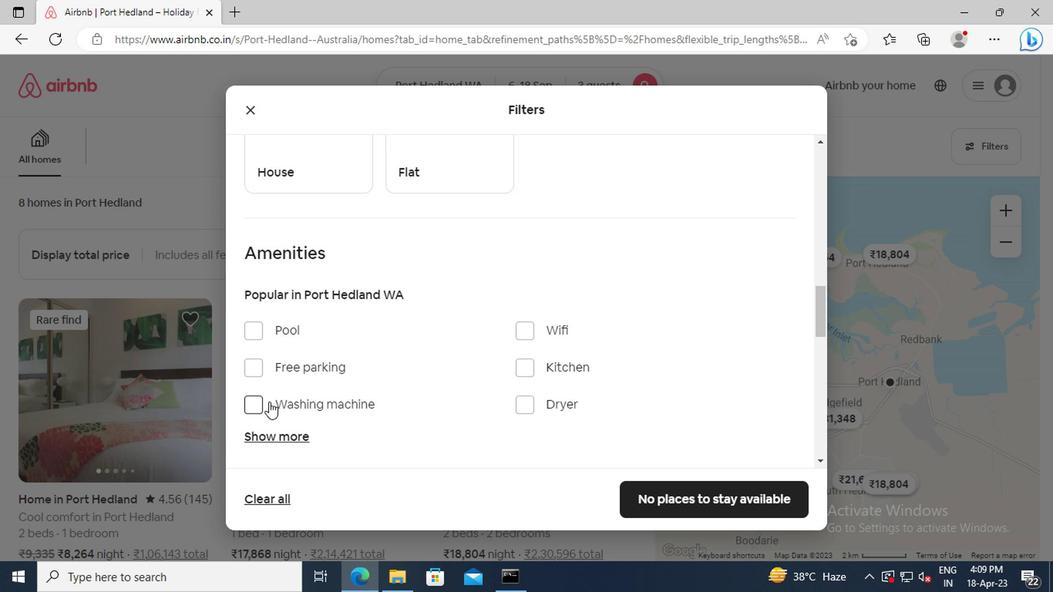 
Action: Mouse pressed left at (248, 402)
Screenshot: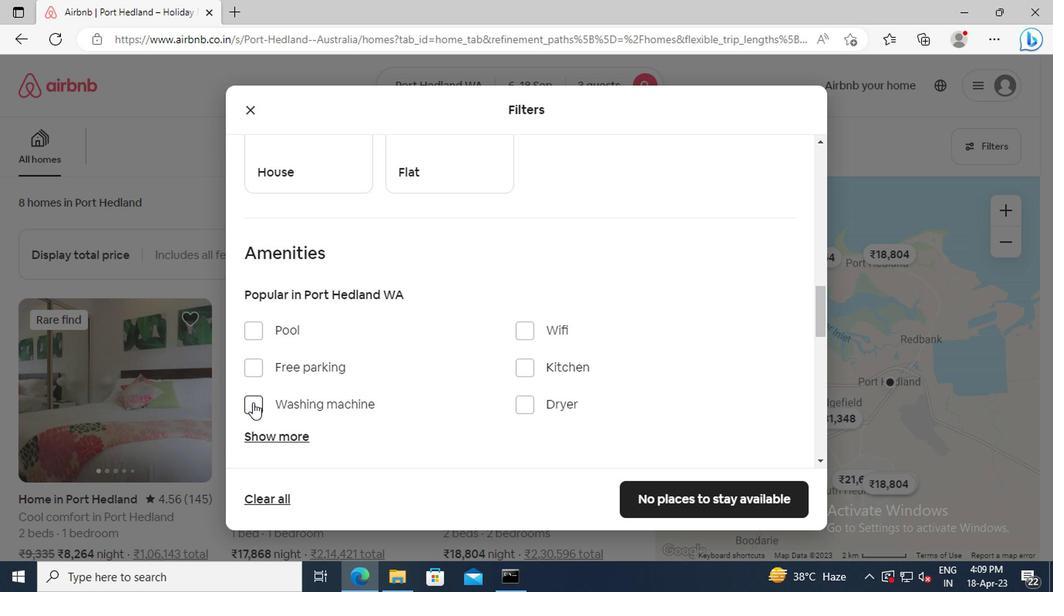 
Action: Mouse moved to (518, 369)
Screenshot: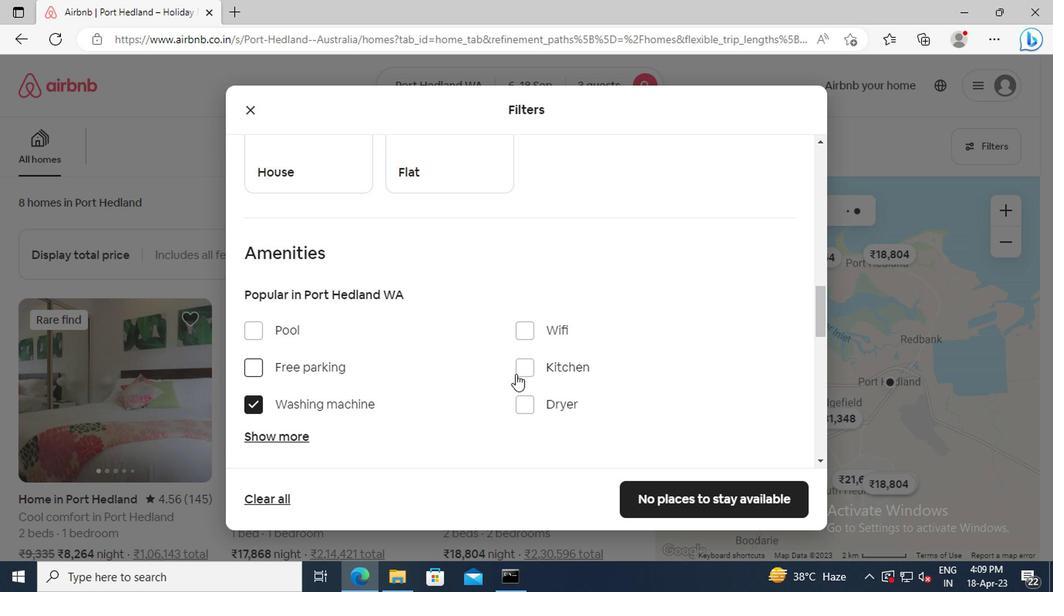 
Action: Mouse pressed left at (518, 369)
Screenshot: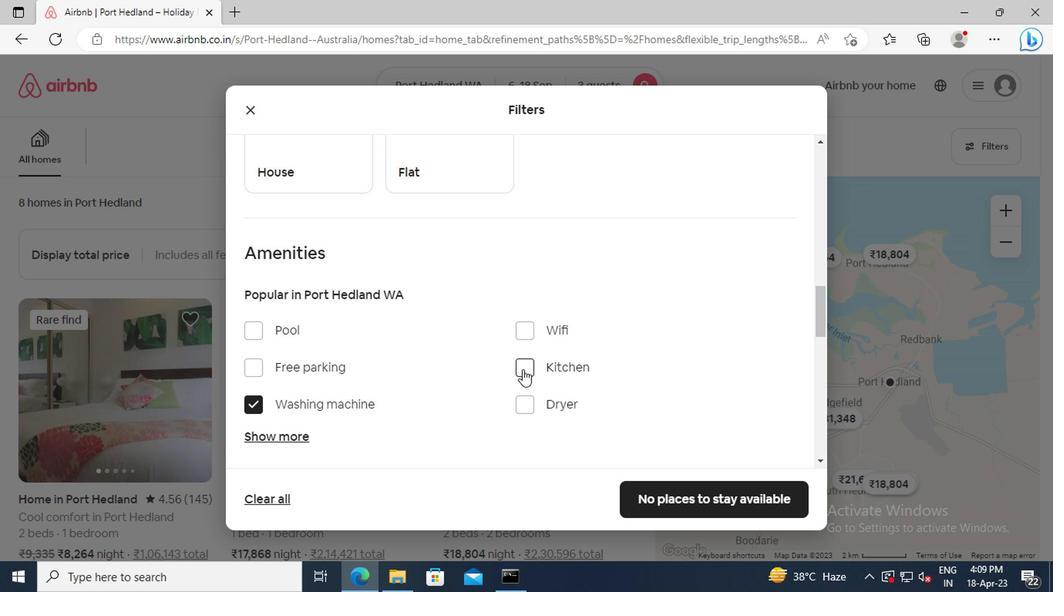 
Action: Mouse moved to (389, 329)
Screenshot: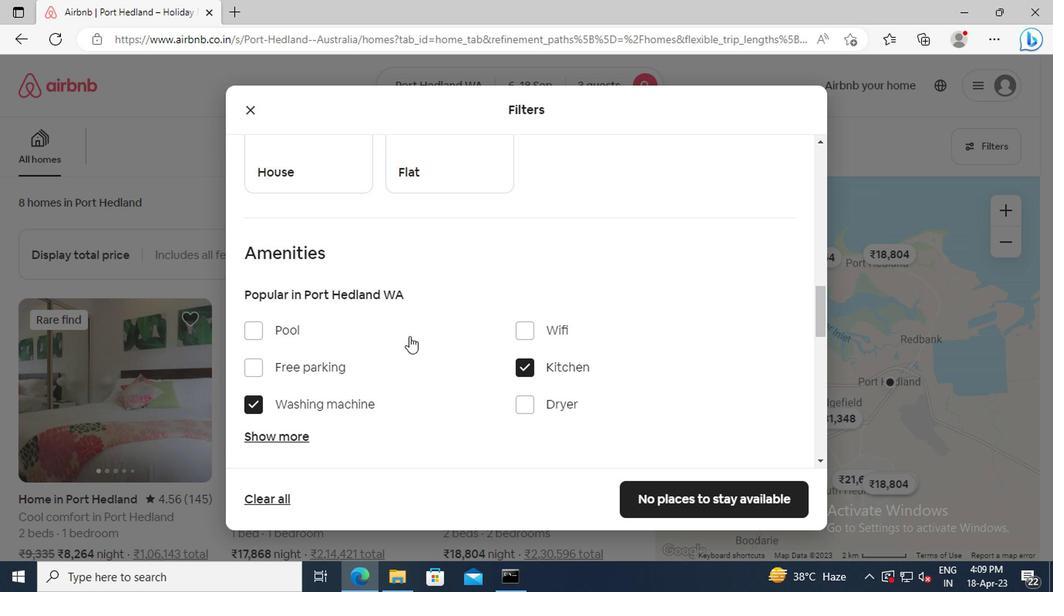 
Action: Mouse scrolled (389, 328) with delta (0, 0)
Screenshot: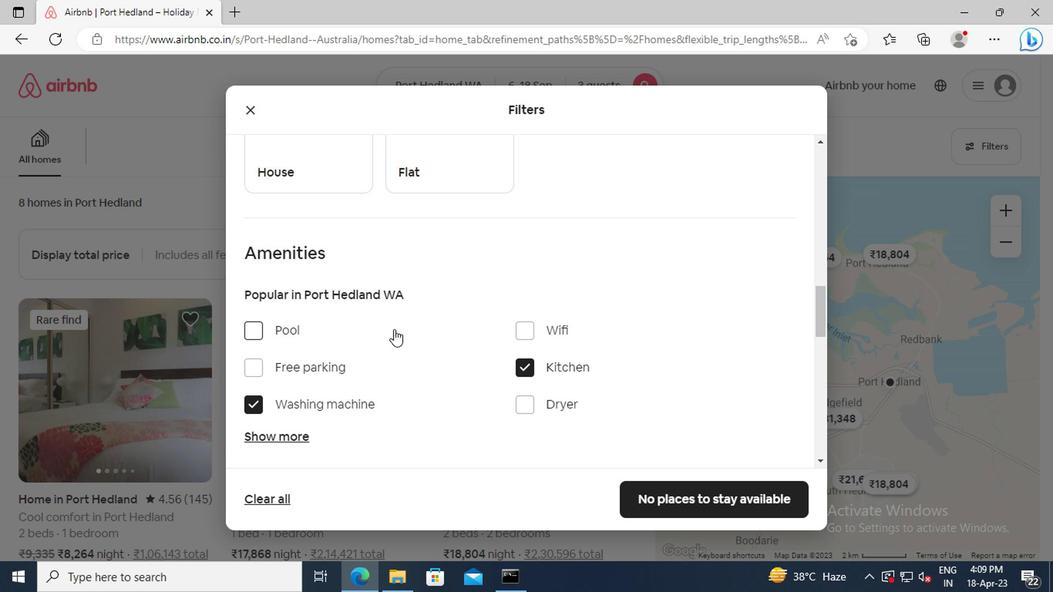 
Action: Mouse scrolled (389, 328) with delta (0, 0)
Screenshot: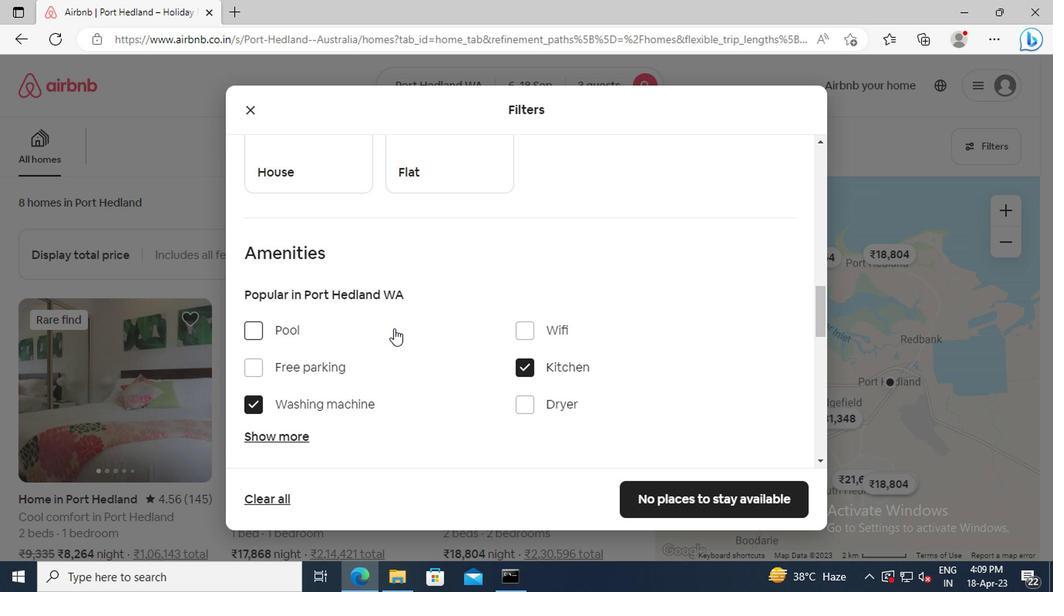 
Action: Mouse moved to (293, 340)
Screenshot: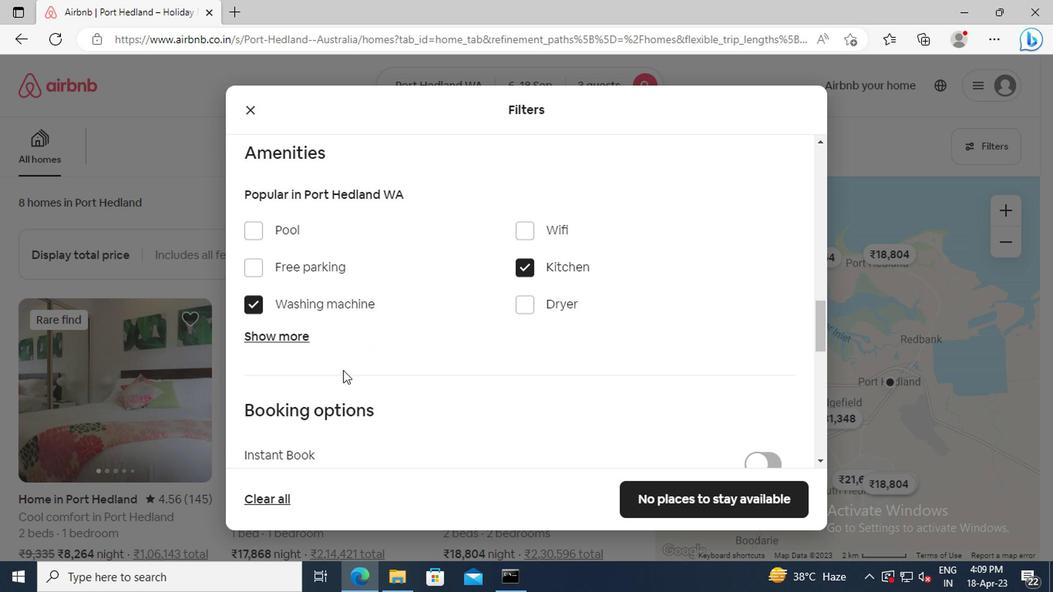
Action: Mouse pressed left at (293, 340)
Screenshot: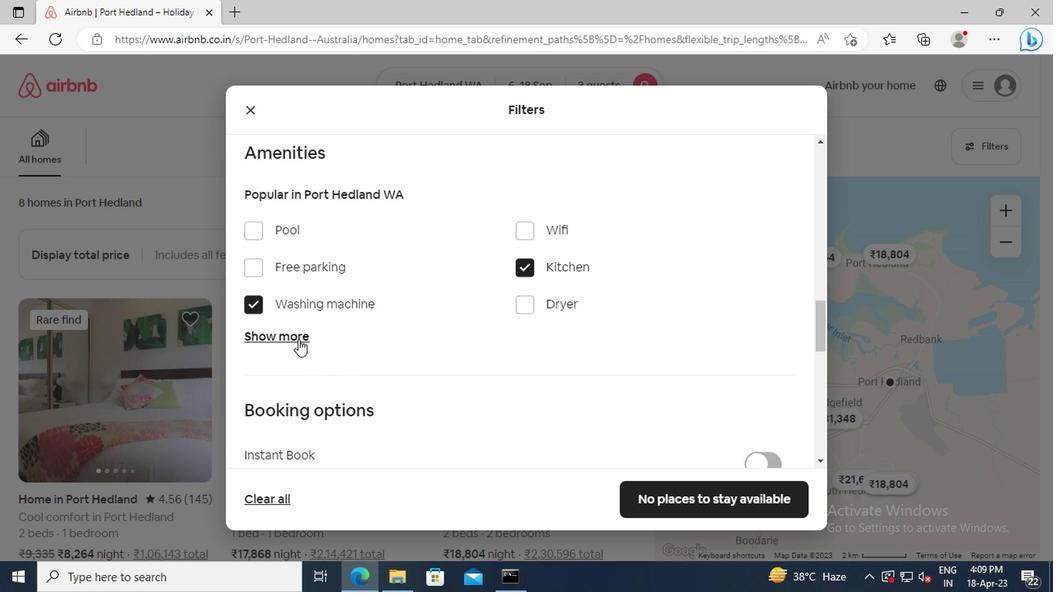 
Action: Mouse moved to (371, 332)
Screenshot: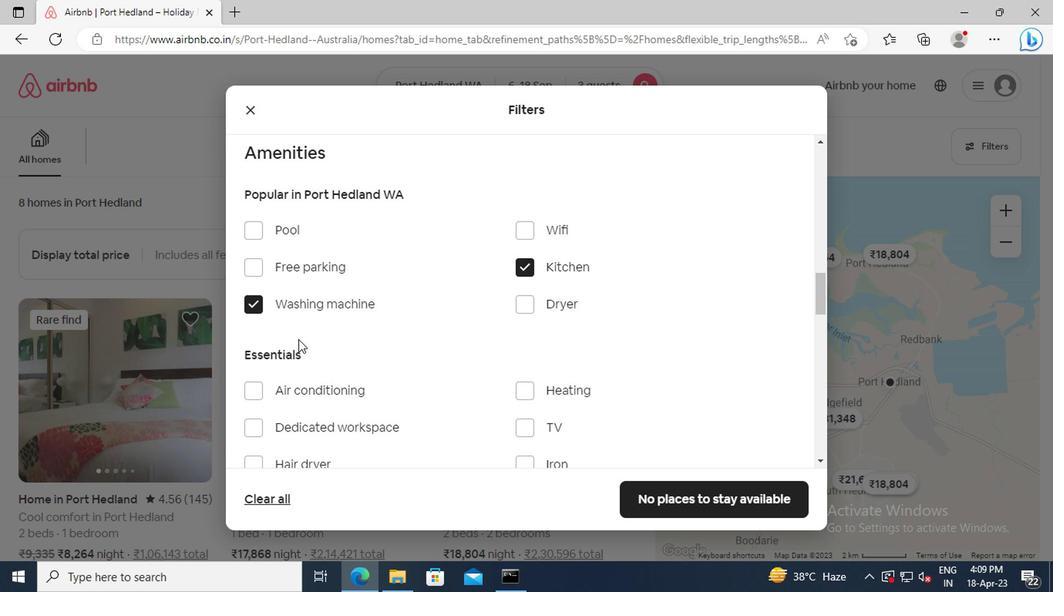 
Action: Mouse scrolled (371, 332) with delta (0, 0)
Screenshot: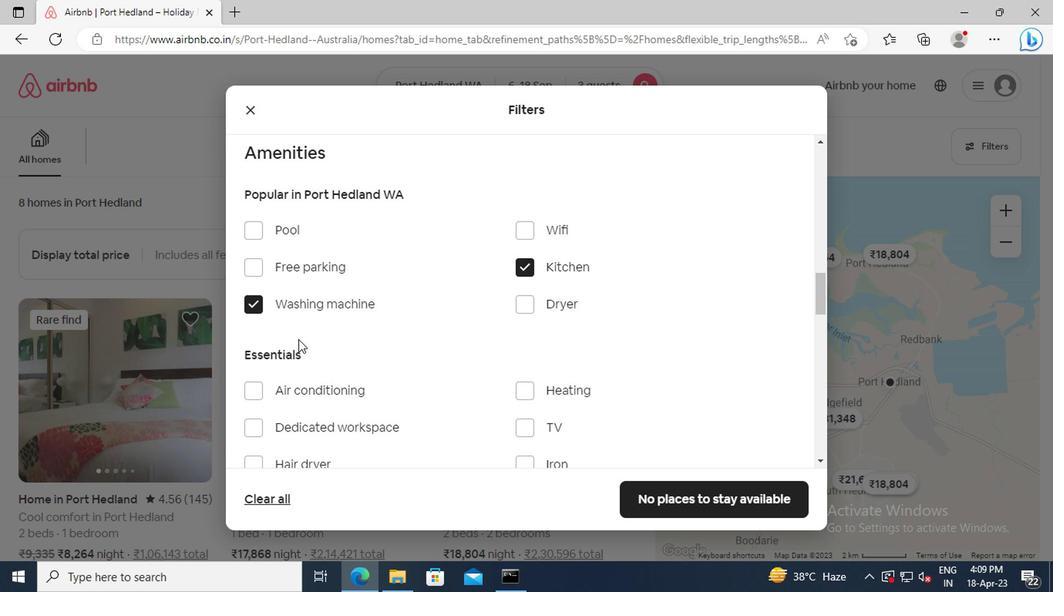 
Action: Mouse scrolled (371, 332) with delta (0, 0)
Screenshot: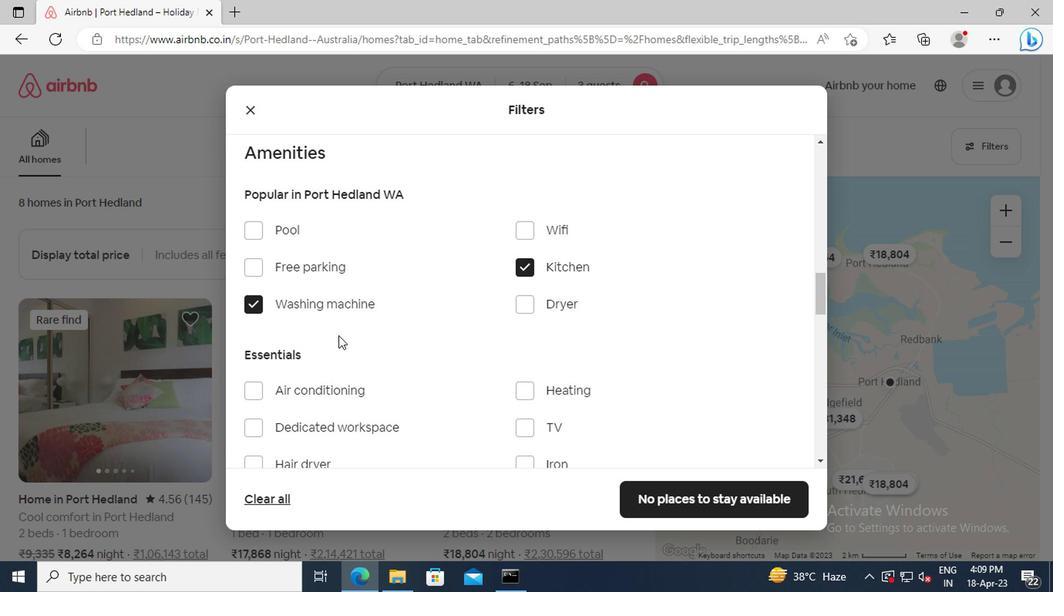 
Action: Mouse scrolled (371, 332) with delta (0, 0)
Screenshot: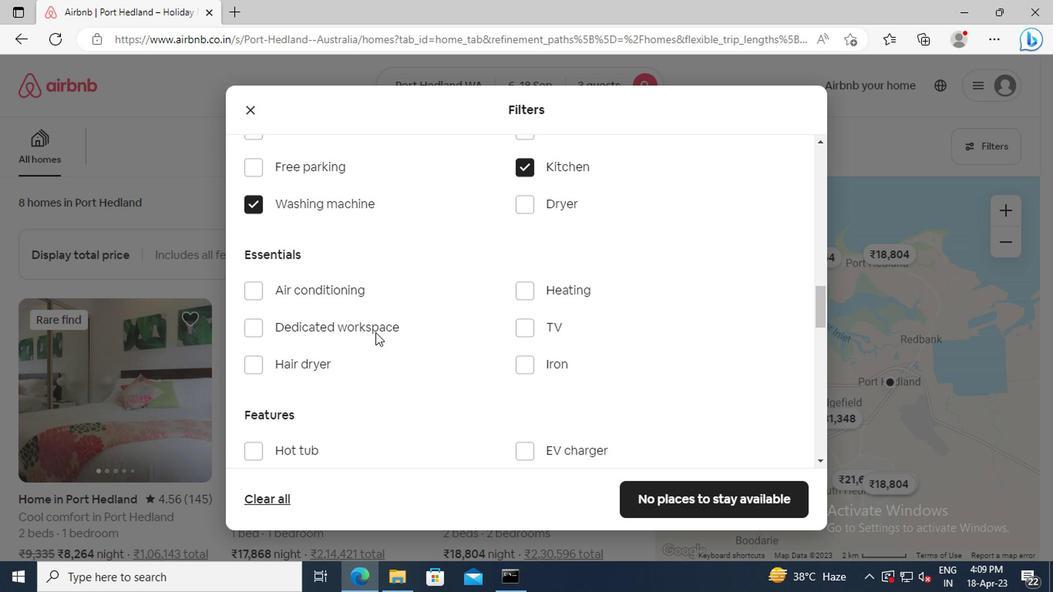 
Action: Mouse scrolled (371, 332) with delta (0, 0)
Screenshot: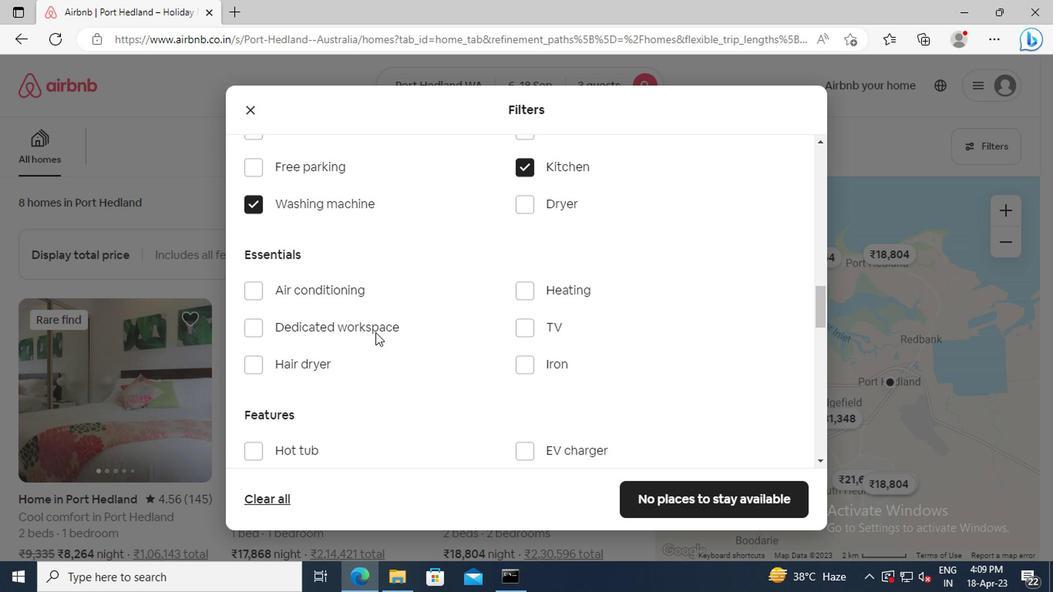 
Action: Mouse scrolled (371, 332) with delta (0, 0)
Screenshot: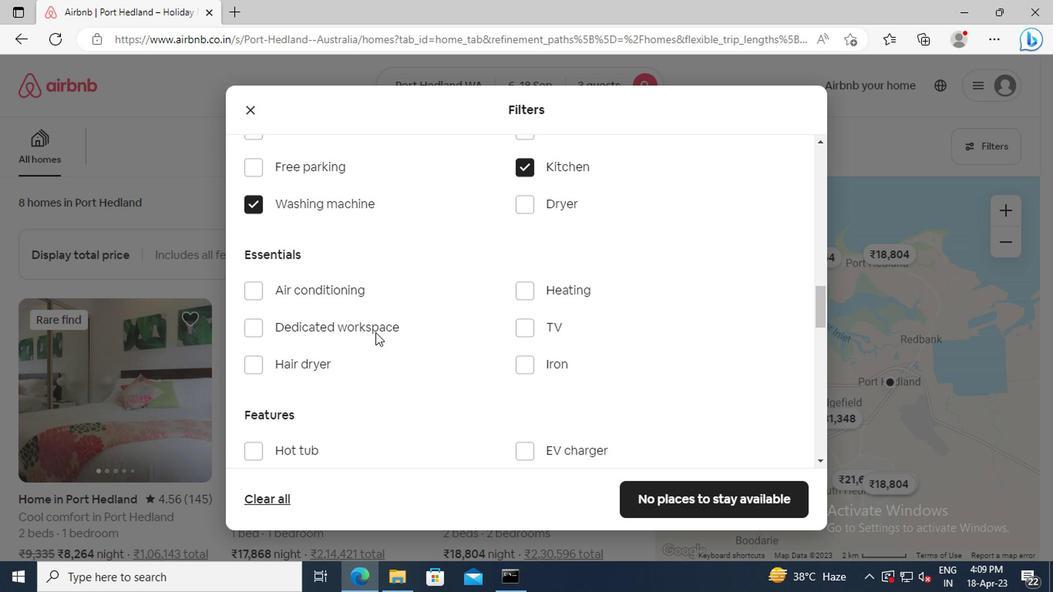 
Action: Mouse moved to (372, 332)
Screenshot: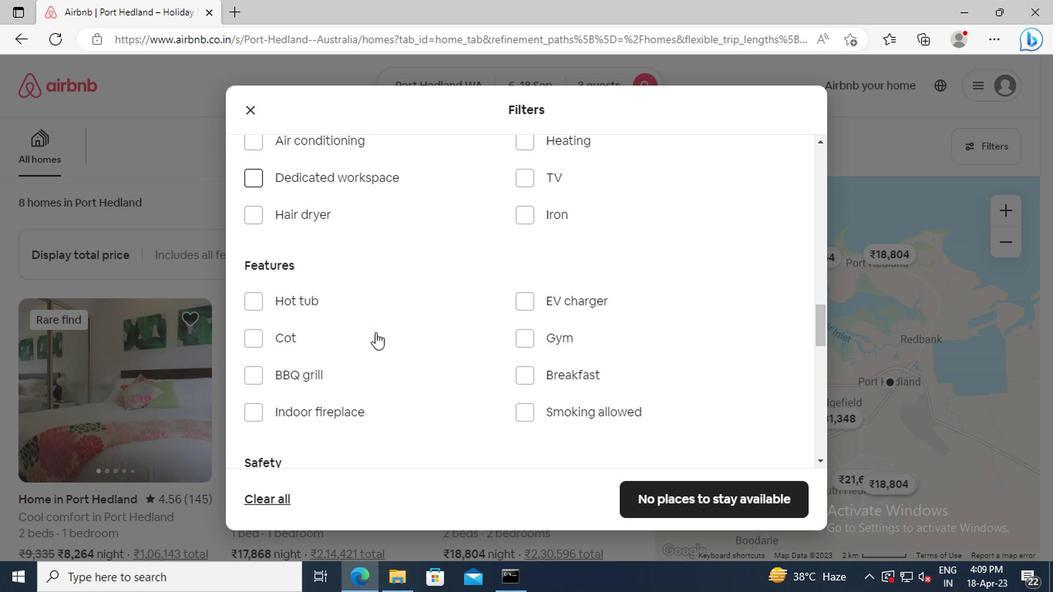 
Action: Mouse scrolled (372, 332) with delta (0, 0)
Screenshot: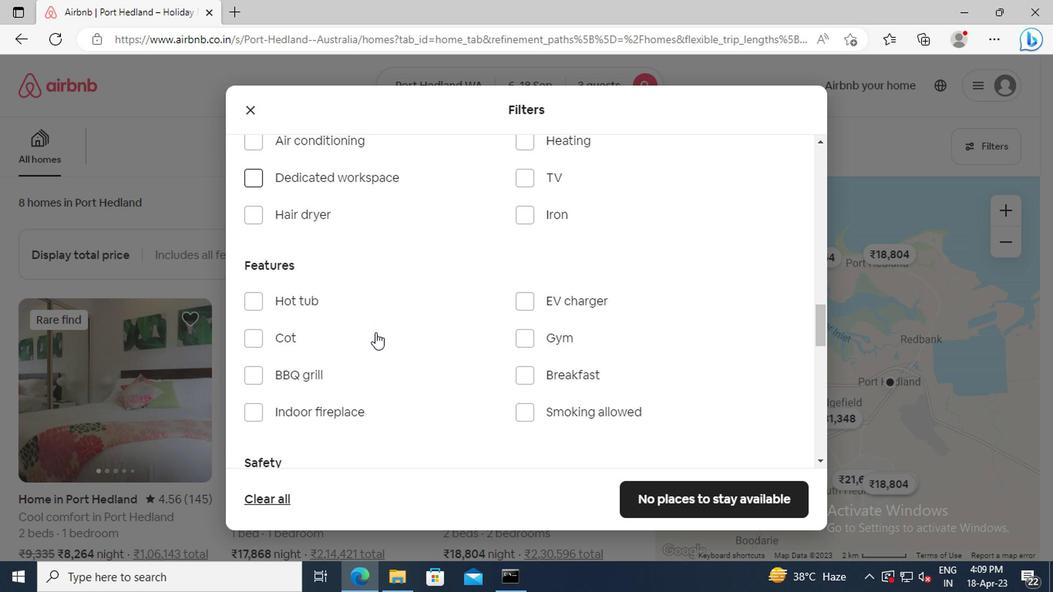 
Action: Mouse moved to (516, 360)
Screenshot: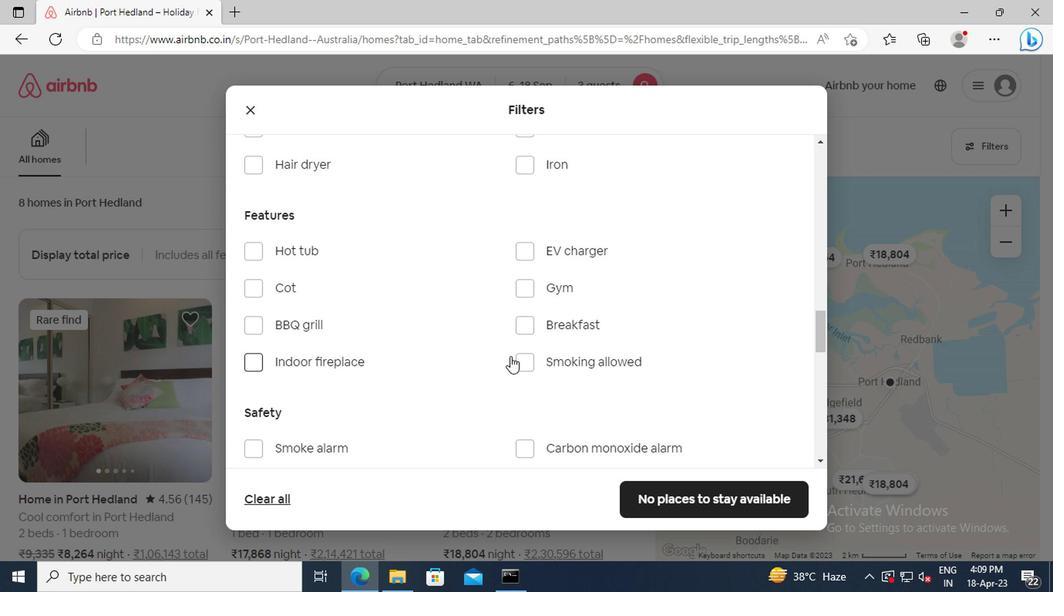 
Action: Mouse pressed left at (516, 360)
Screenshot: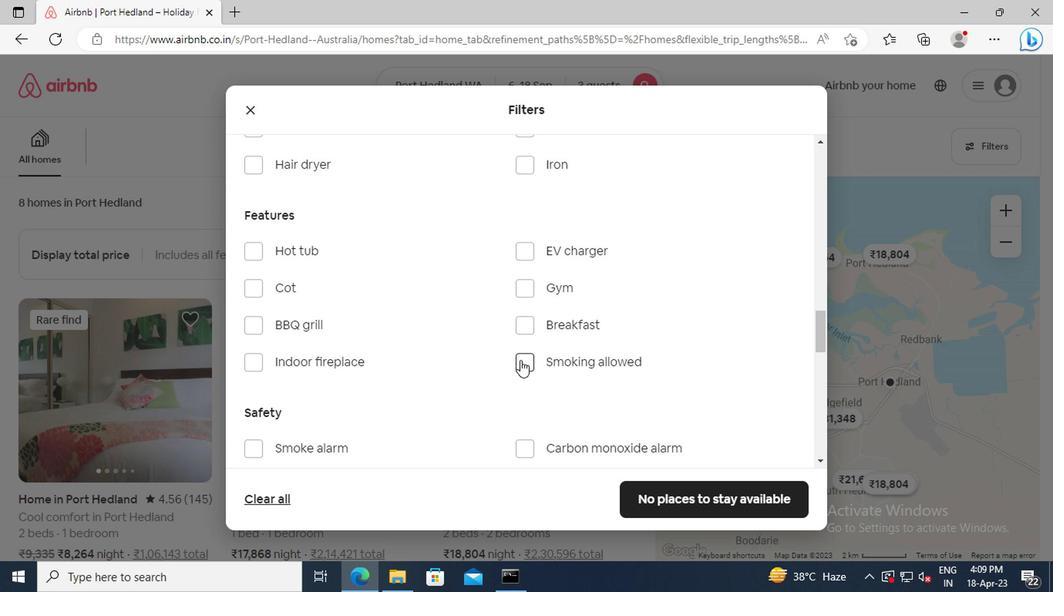 
Action: Mouse scrolled (516, 359) with delta (0, -1)
Screenshot: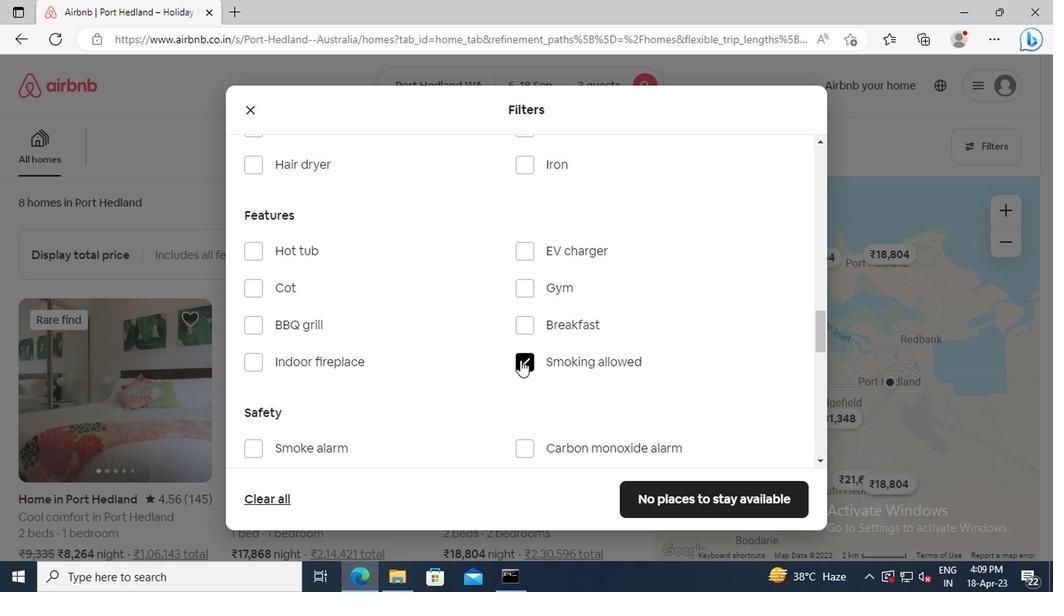 
Action: Mouse scrolled (516, 359) with delta (0, -1)
Screenshot: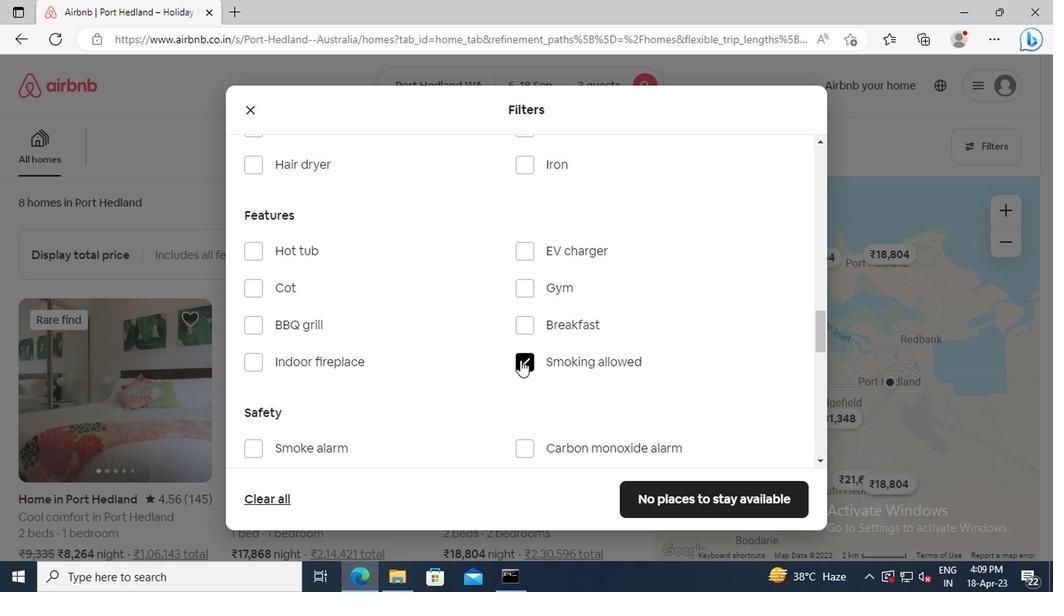 
Action: Mouse scrolled (516, 359) with delta (0, -1)
Screenshot: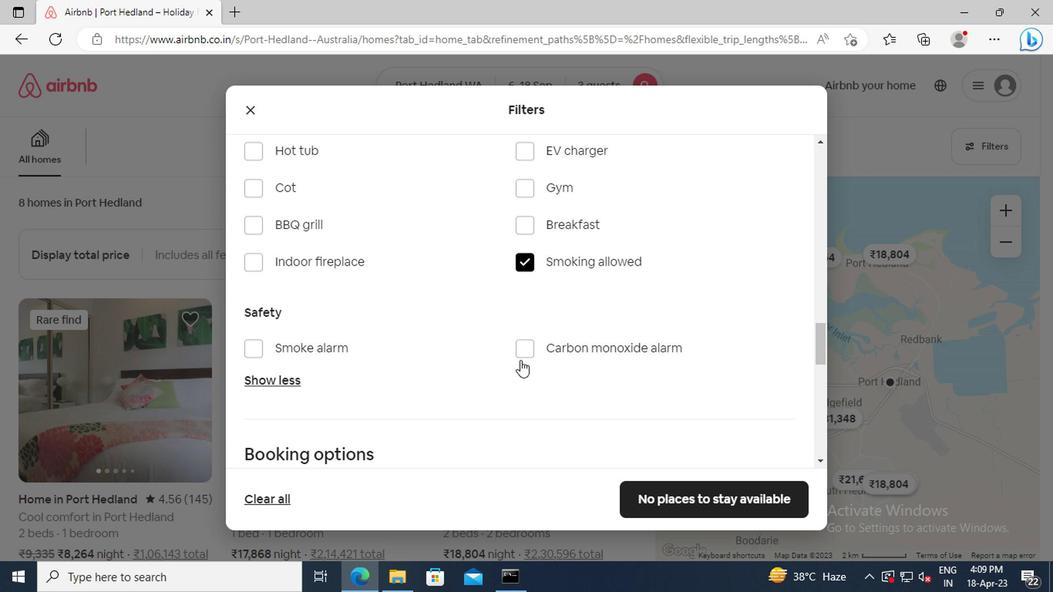 
Action: Mouse scrolled (516, 359) with delta (0, -1)
Screenshot: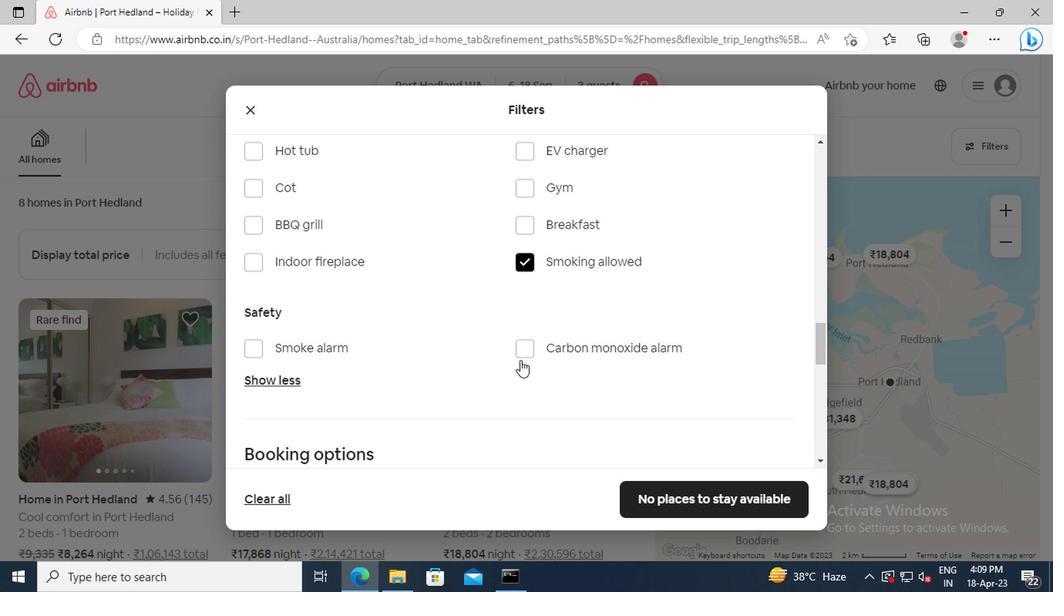 
Action: Mouse scrolled (516, 359) with delta (0, -1)
Screenshot: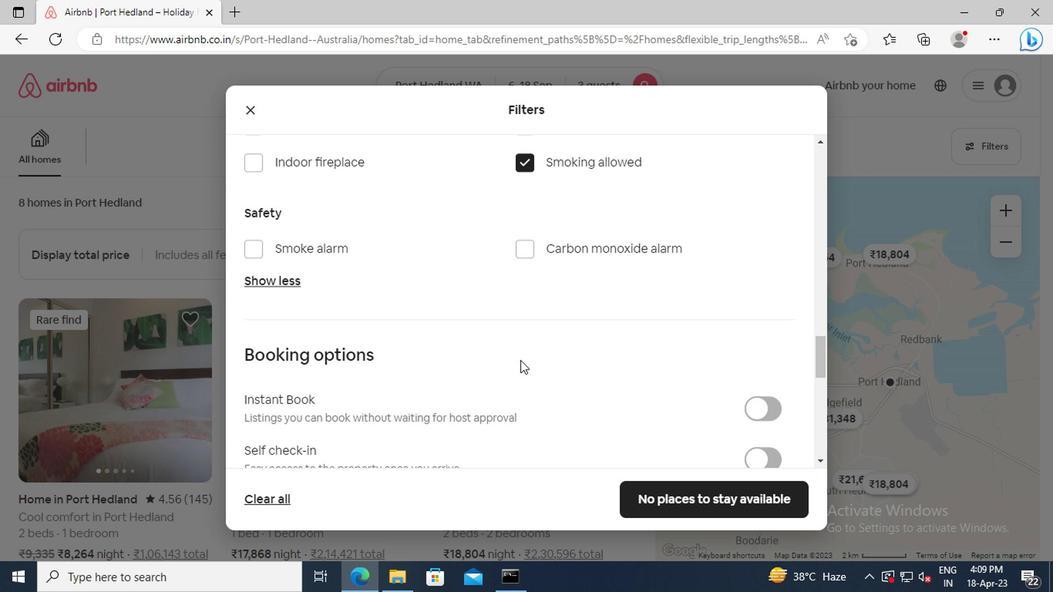 
Action: Mouse scrolled (516, 359) with delta (0, -1)
Screenshot: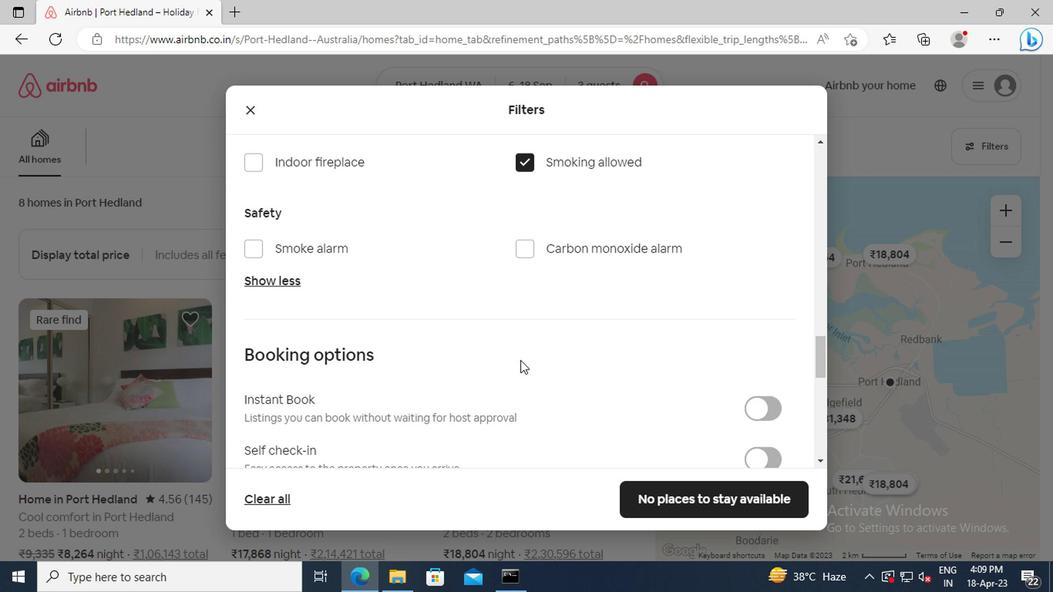
Action: Mouse scrolled (516, 359) with delta (0, -1)
Screenshot: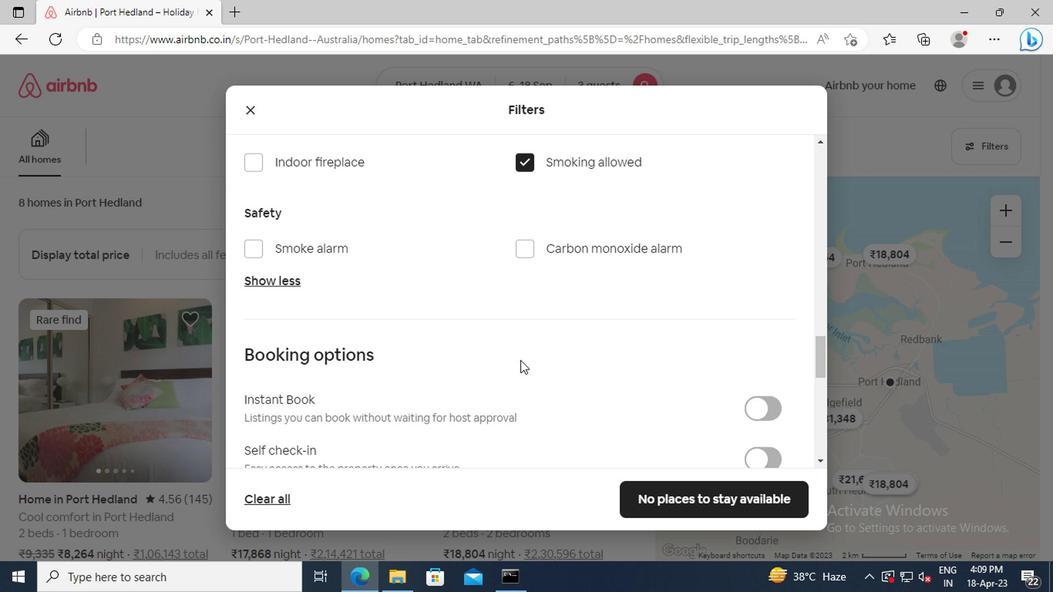 
Action: Mouse moved to (760, 314)
Screenshot: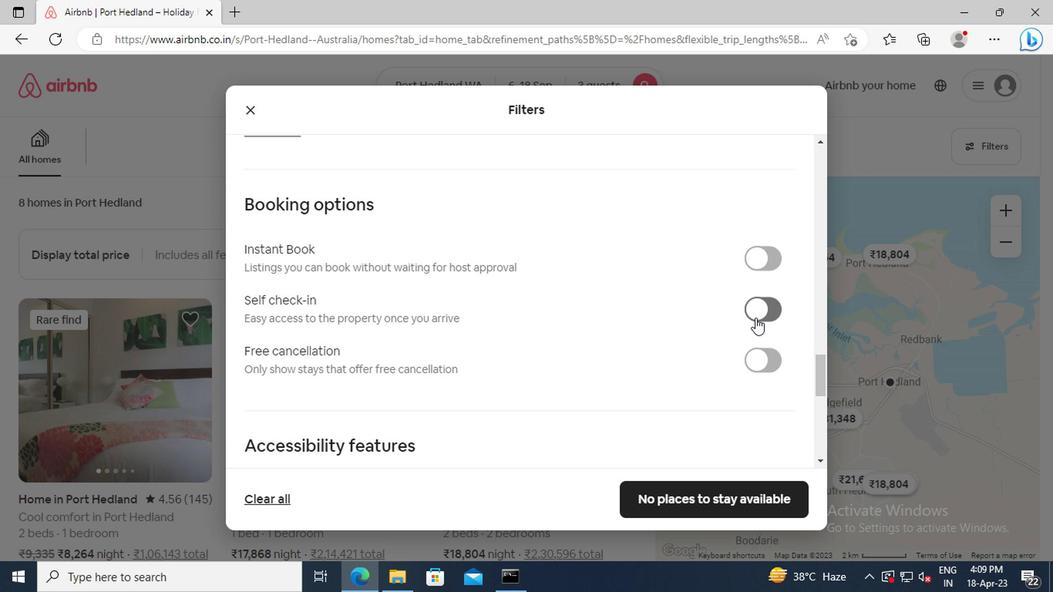 
Action: Mouse pressed left at (760, 314)
Screenshot: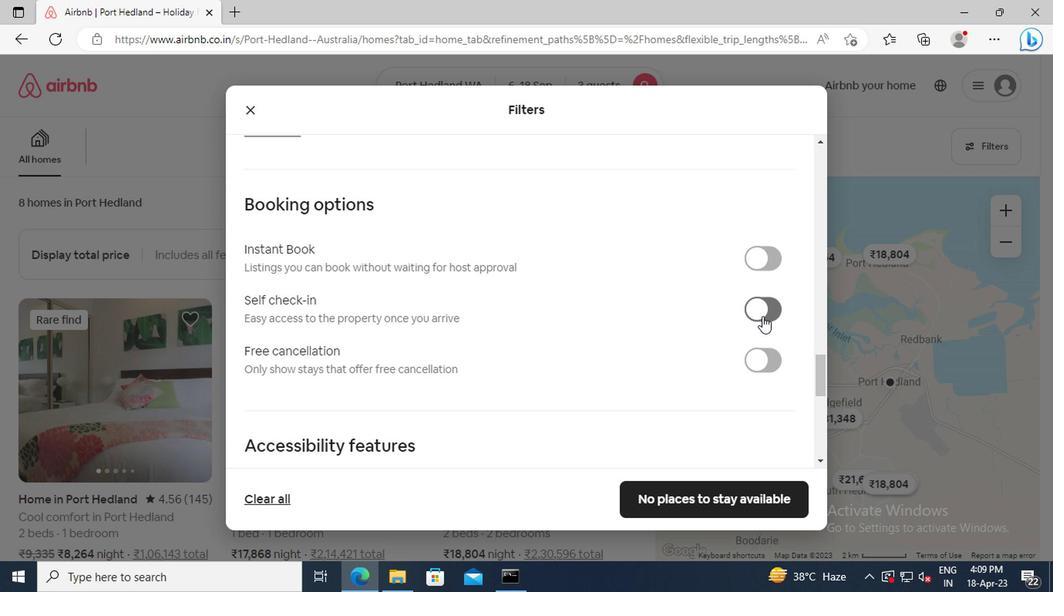 
Action: Mouse moved to (529, 317)
Screenshot: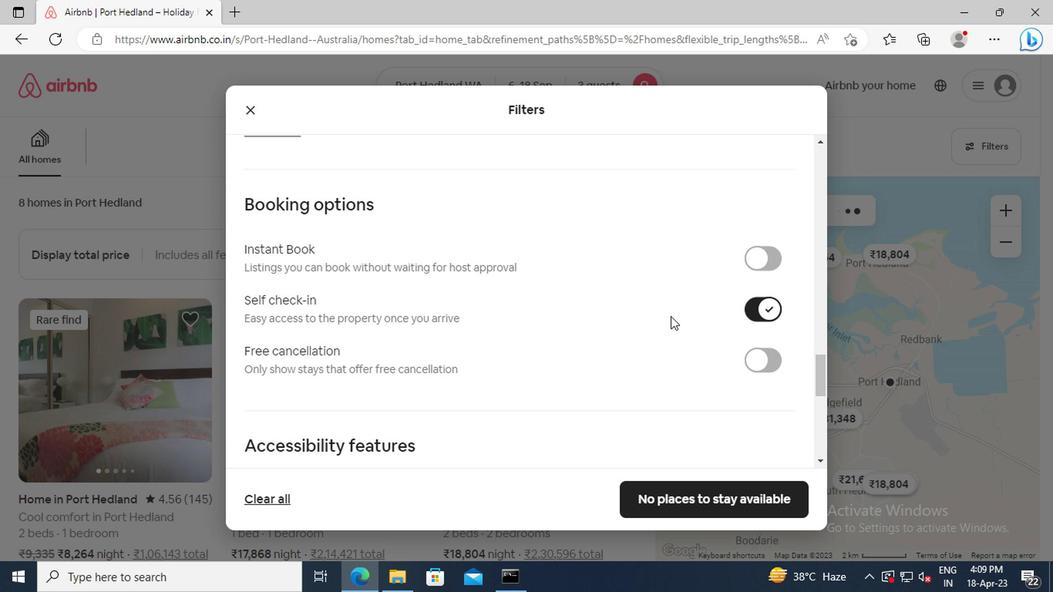 
Action: Mouse scrolled (529, 316) with delta (0, 0)
Screenshot: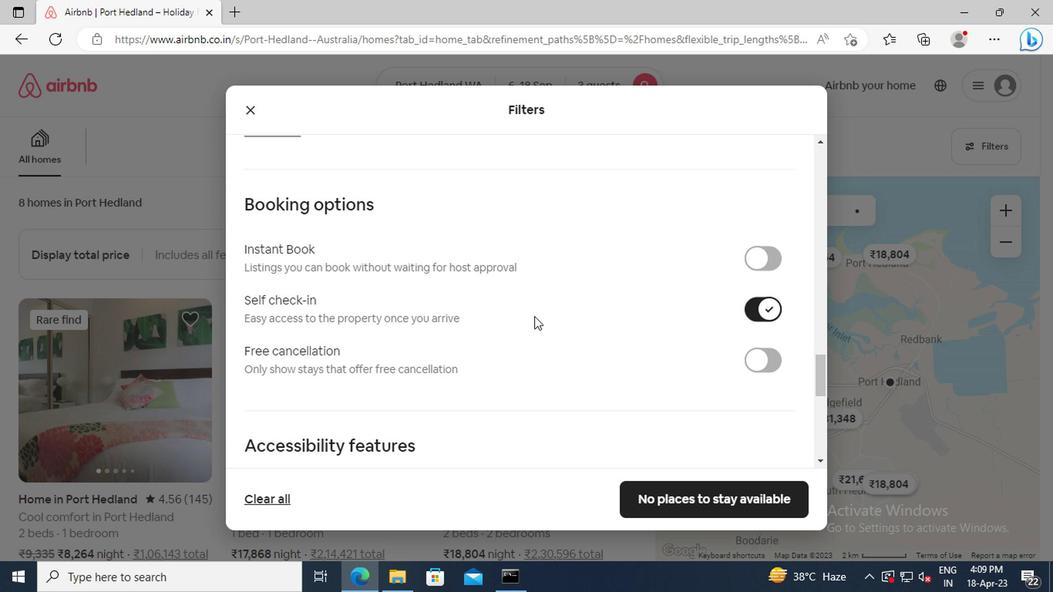 
Action: Mouse scrolled (529, 316) with delta (0, 0)
Screenshot: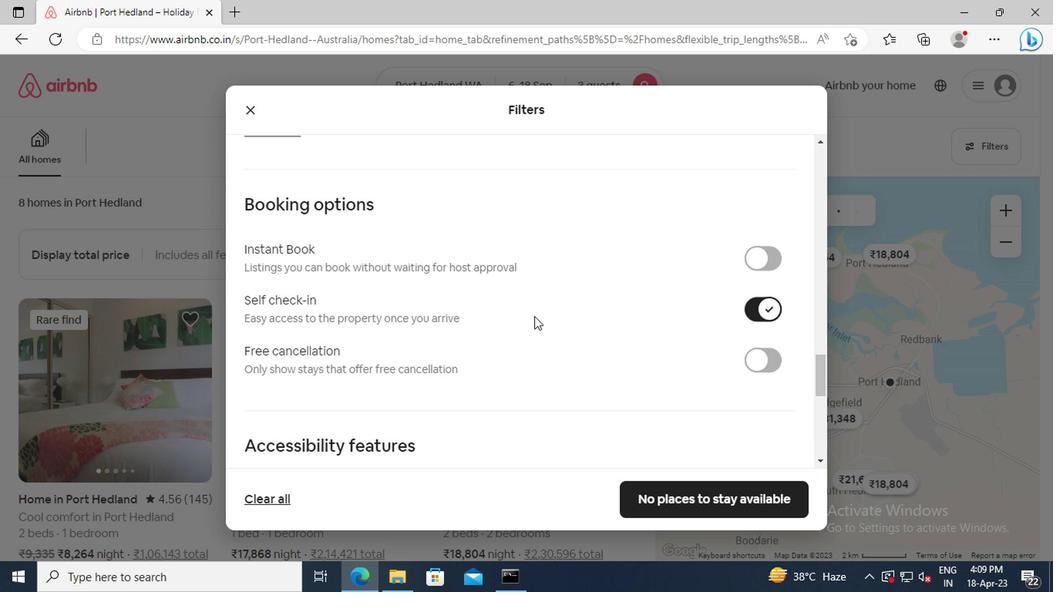 
Action: Mouse scrolled (529, 316) with delta (0, 0)
Screenshot: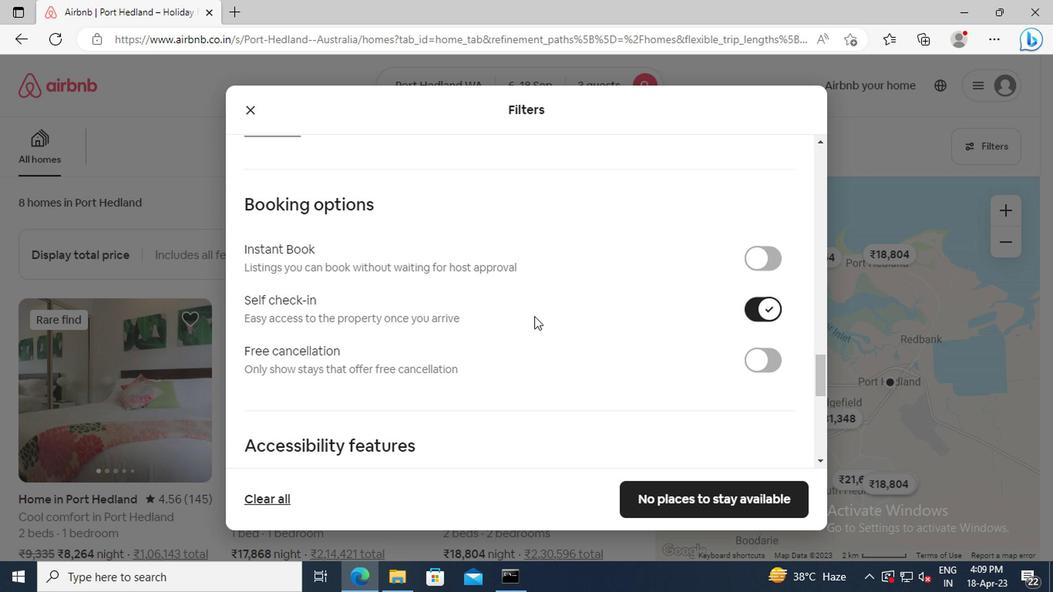 
Action: Mouse scrolled (529, 316) with delta (0, 0)
Screenshot: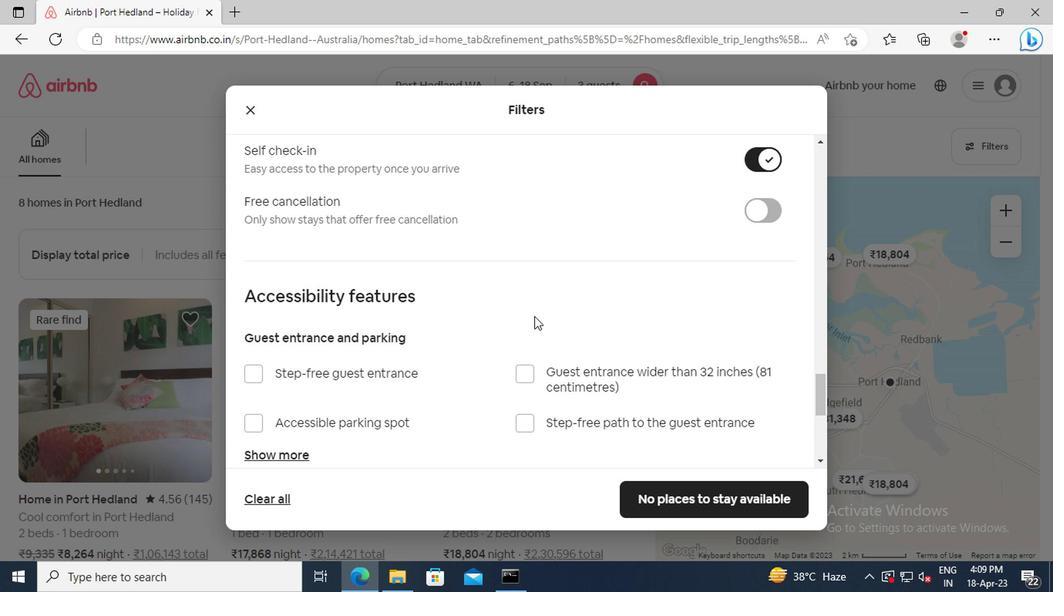 
Action: Mouse scrolled (529, 316) with delta (0, 0)
Screenshot: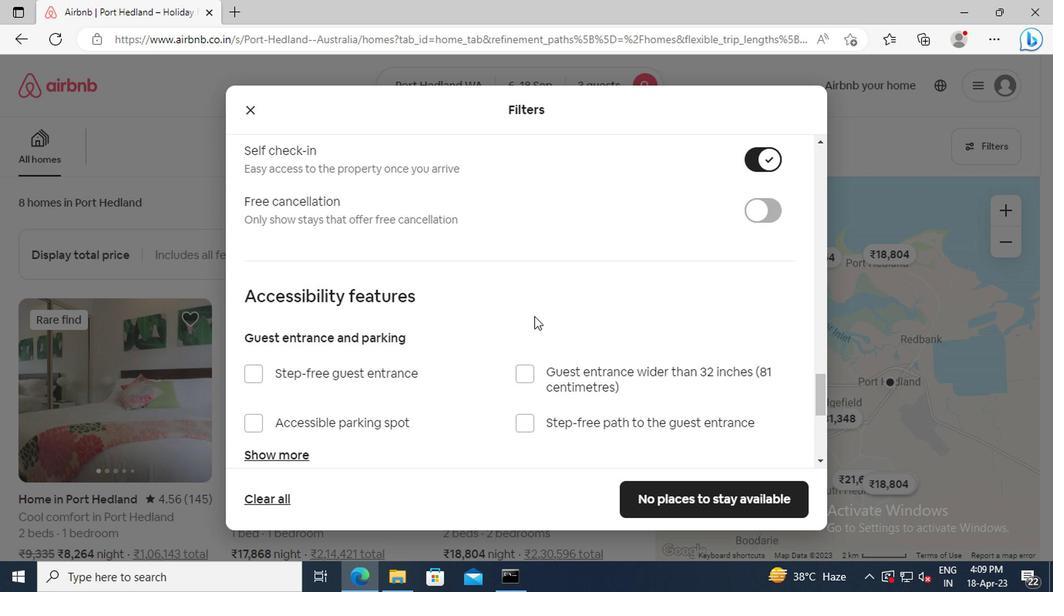 
Action: Mouse scrolled (529, 316) with delta (0, 0)
Screenshot: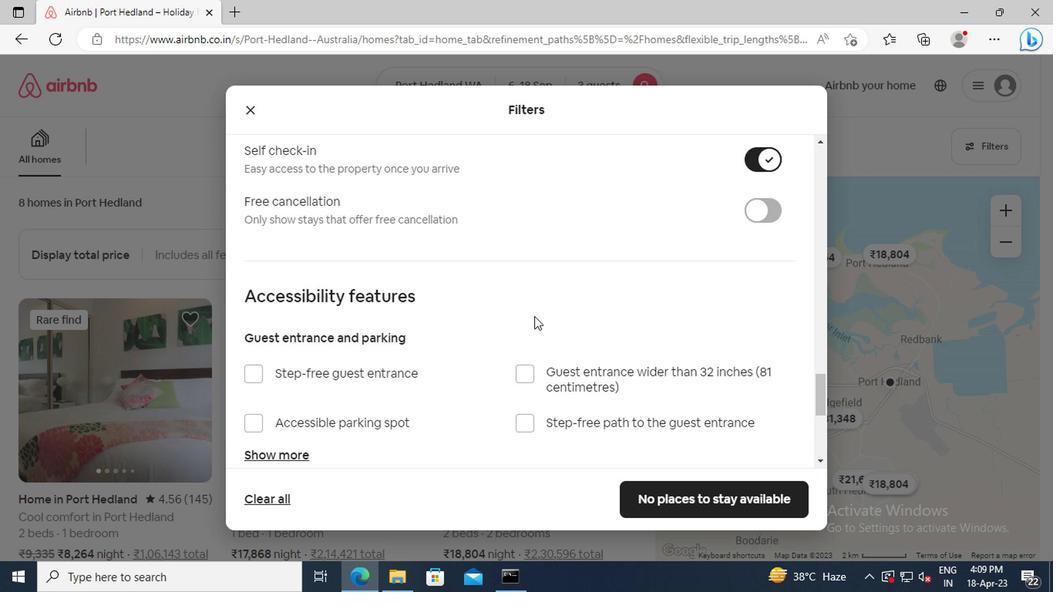 
Action: Mouse moved to (529, 317)
Screenshot: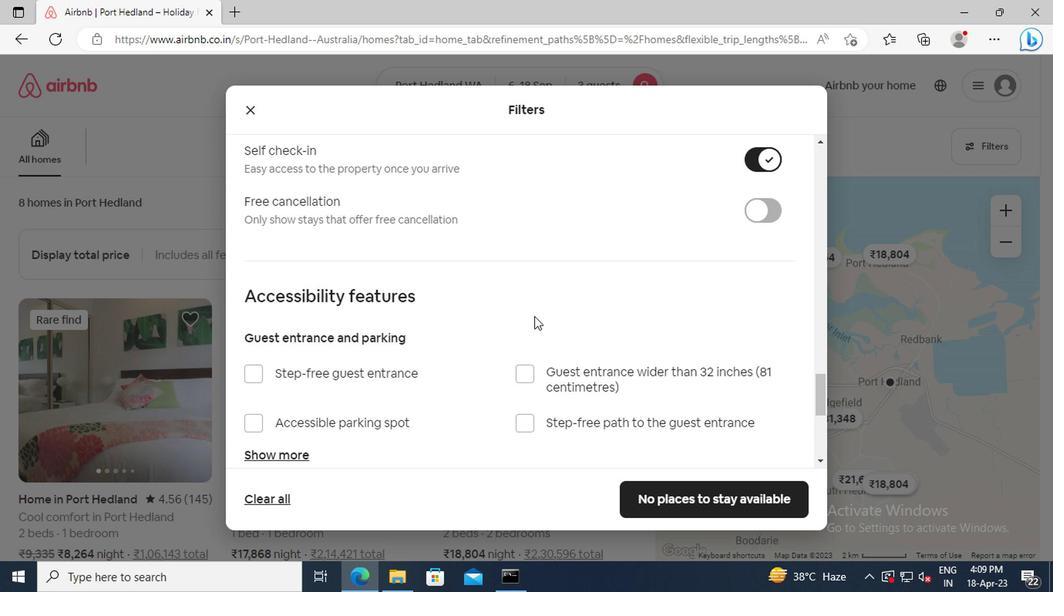 
Action: Mouse scrolled (529, 317) with delta (0, 0)
Screenshot: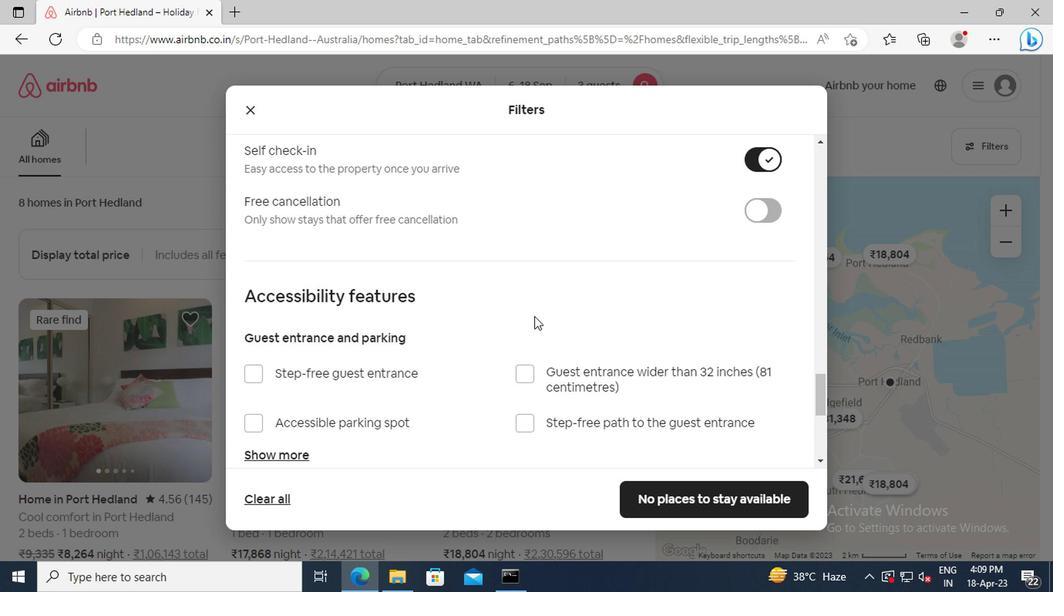 
Action: Mouse scrolled (529, 317) with delta (0, 0)
Screenshot: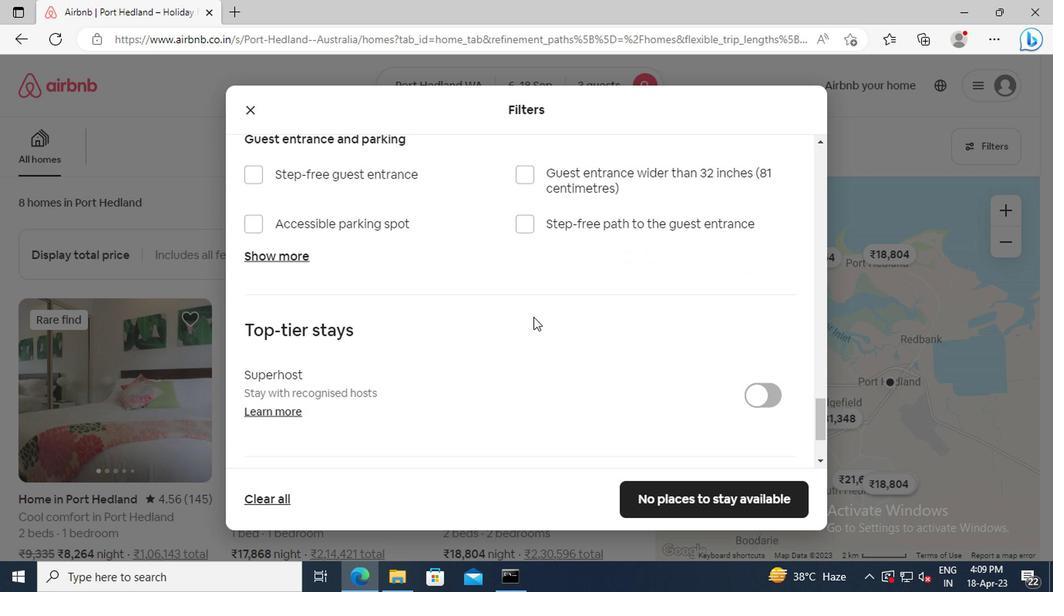 
Action: Mouse scrolled (529, 317) with delta (0, 0)
Screenshot: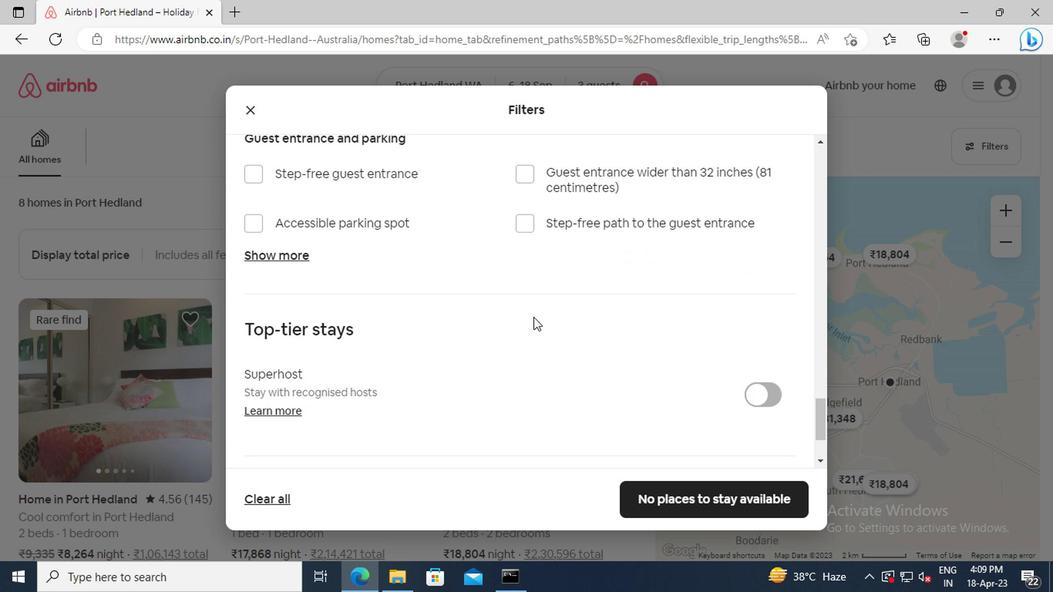 
Action: Mouse scrolled (529, 317) with delta (0, 0)
Screenshot: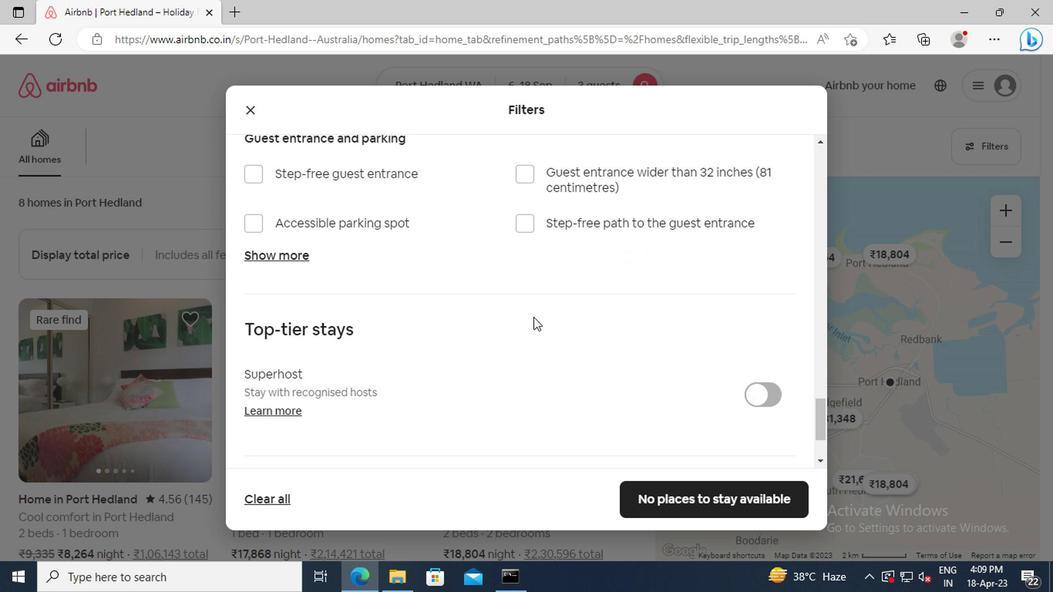 
Action: Mouse scrolled (529, 317) with delta (0, 0)
Screenshot: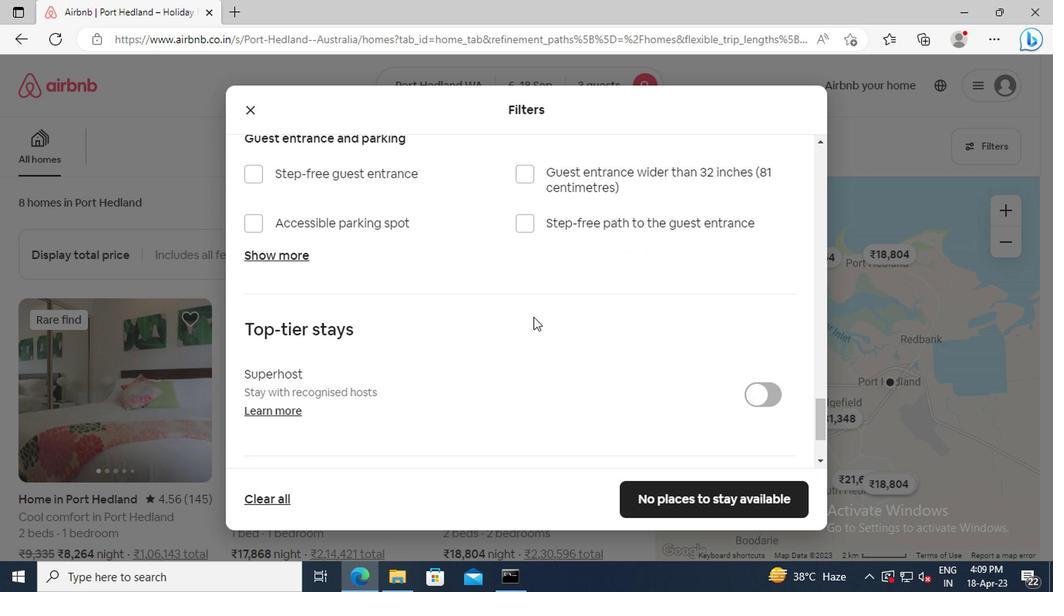 
Action: Mouse moved to (251, 427)
Screenshot: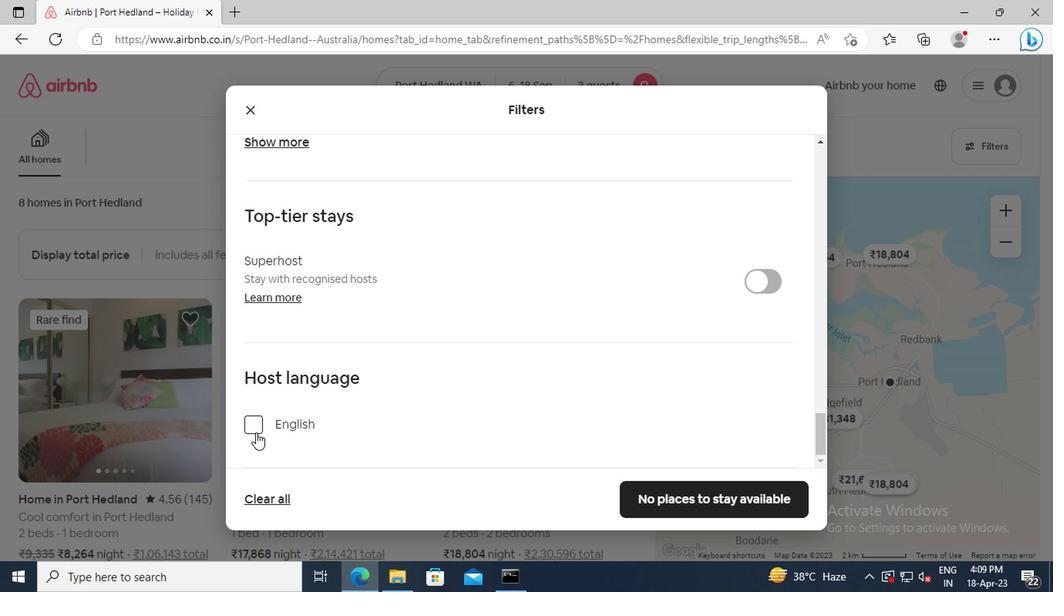
Action: Mouse pressed left at (251, 427)
Screenshot: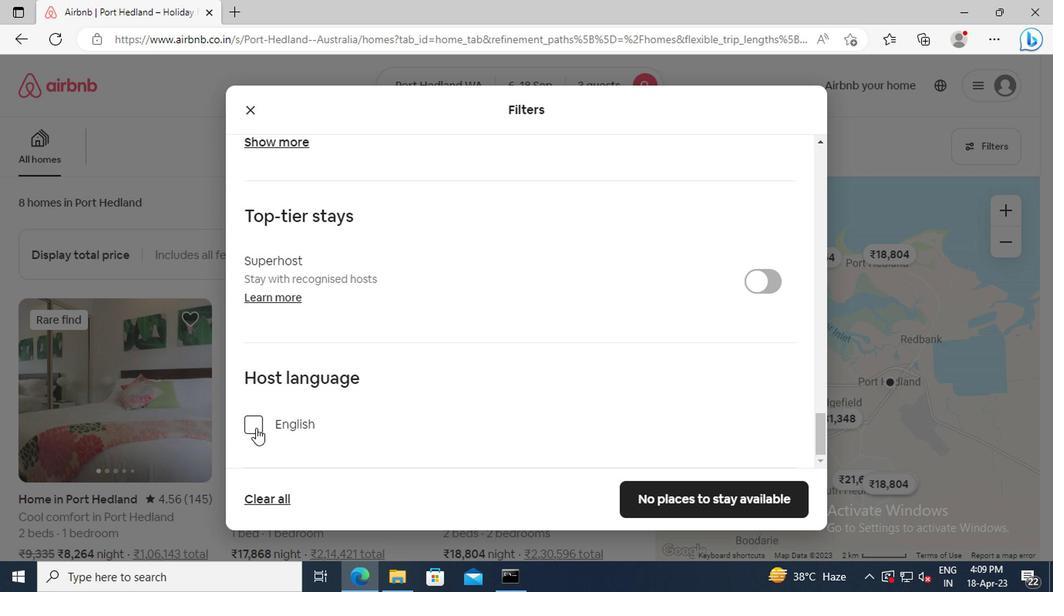 
Action: Mouse moved to (668, 494)
Screenshot: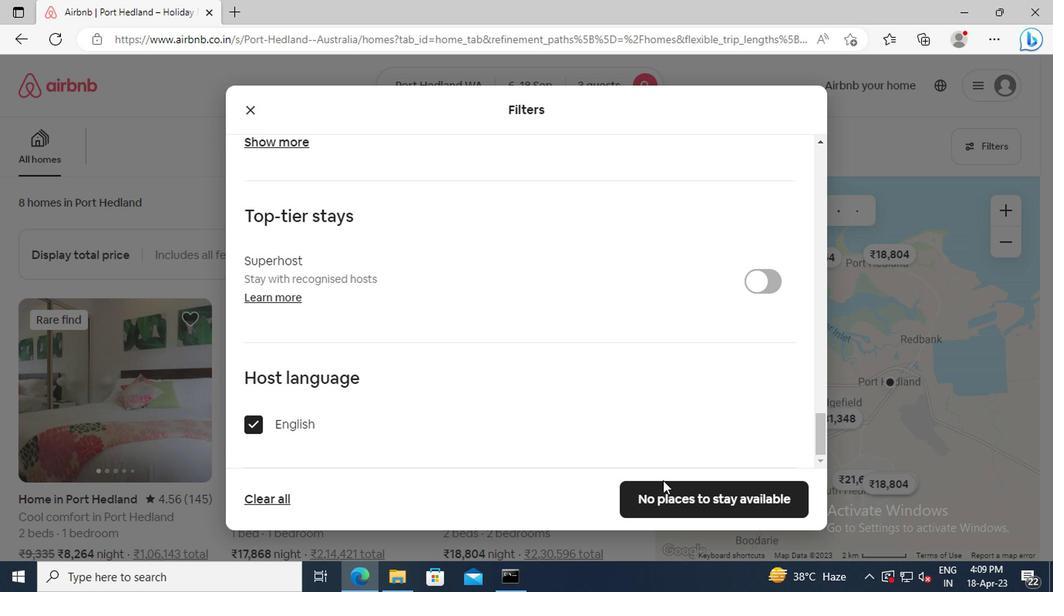 
Action: Mouse pressed left at (668, 494)
Screenshot: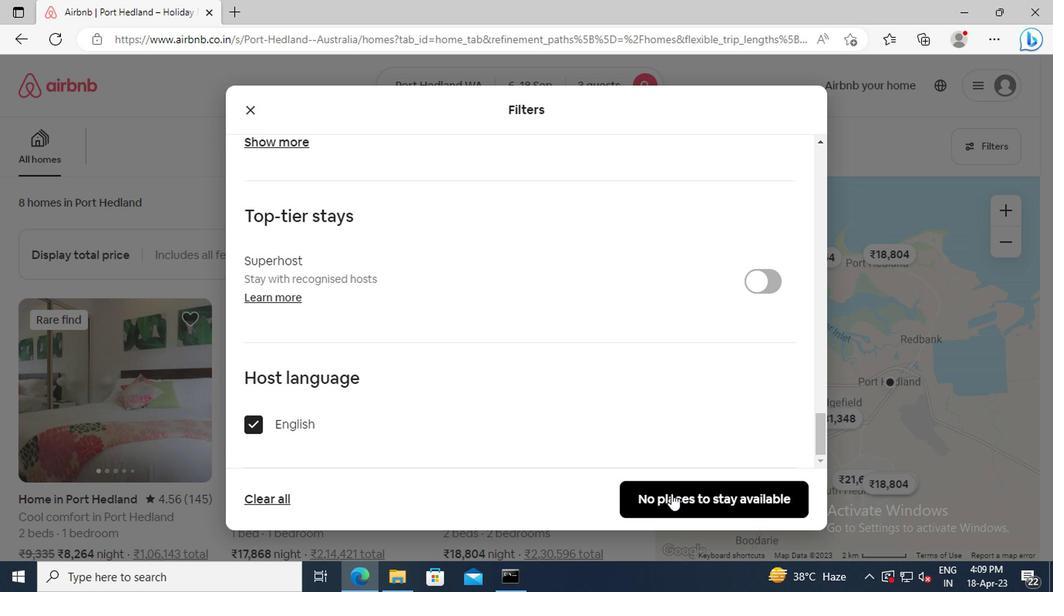 
